 Task: Open Card Podcast Performance Review in Board Content Marketing Case Study Creation and Promotion Strategy to Workspace Email Marketing Agencies and add a team member Softage.3@softage.net, a label Orange, a checklist Hospitality Management, an attachment from your onedrive, a color Orange and finally, add a card description 'Develop and launch new email marketing campaign for lead scoring and qualification' and a comment 'Let us approach this task with a sense of adaptability and flexibility, willing to adjust our approach based on changing circumstances.'. Add a start date 'Jan 03, 1900' with a due date 'Jan 10, 1900'
Action: Mouse moved to (91, 319)
Screenshot: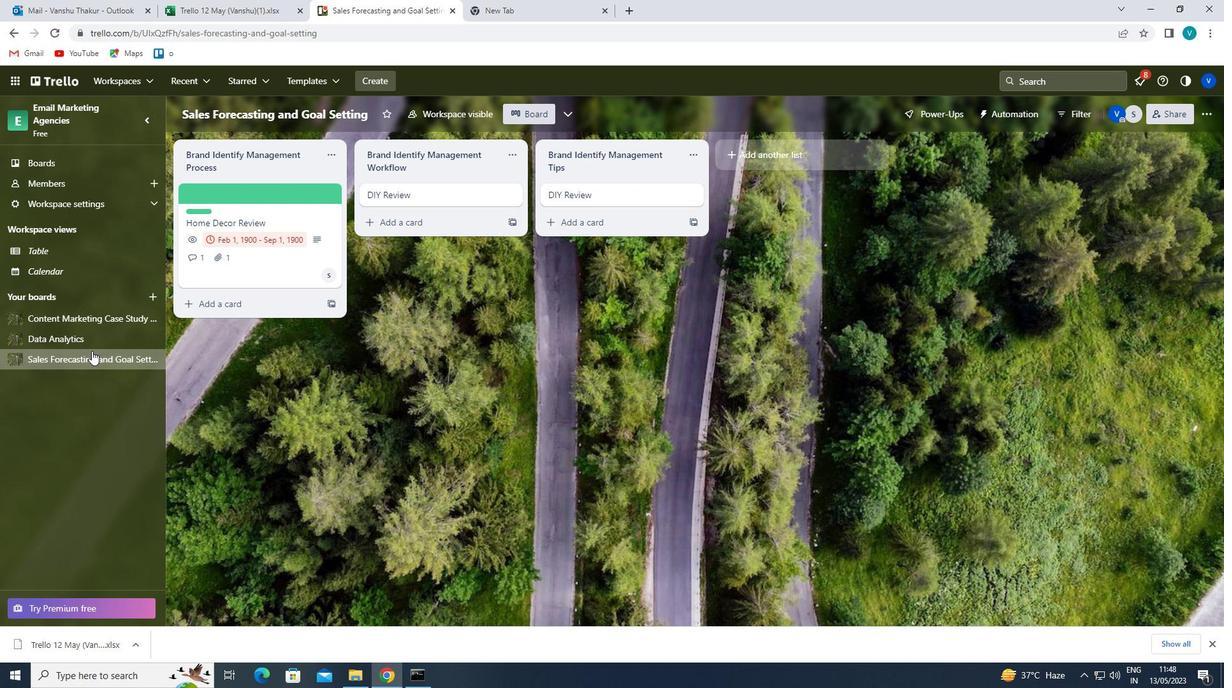 
Action: Mouse pressed left at (91, 319)
Screenshot: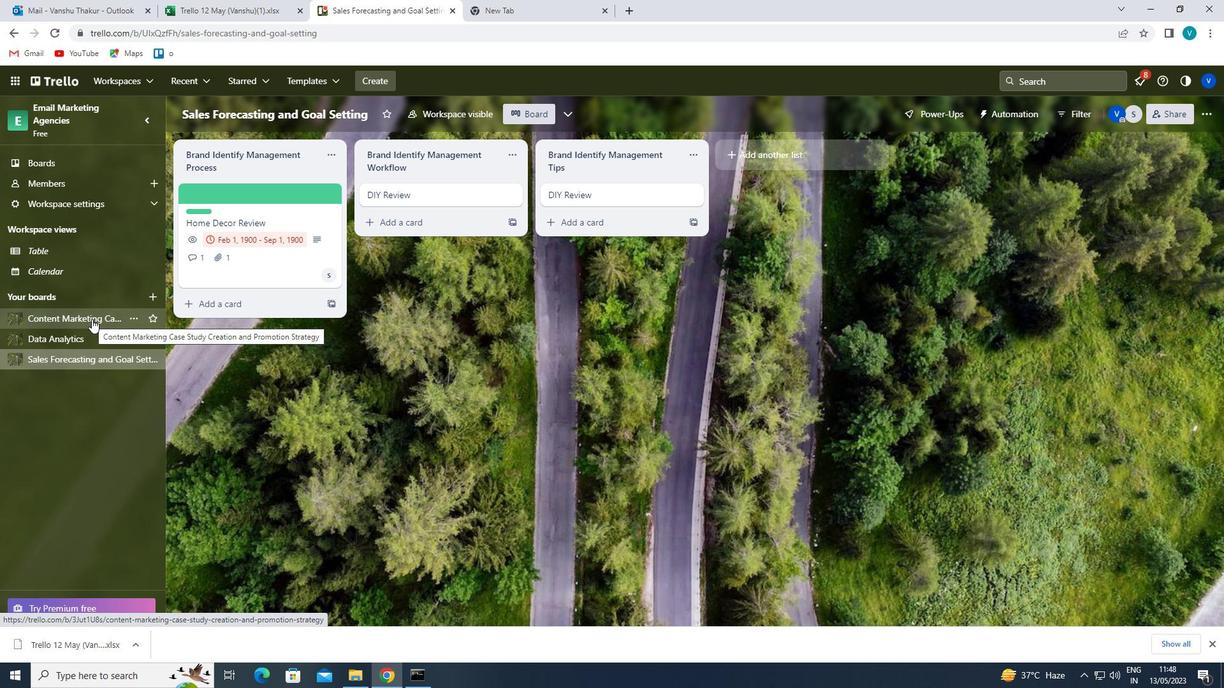 
Action: Mouse moved to (247, 199)
Screenshot: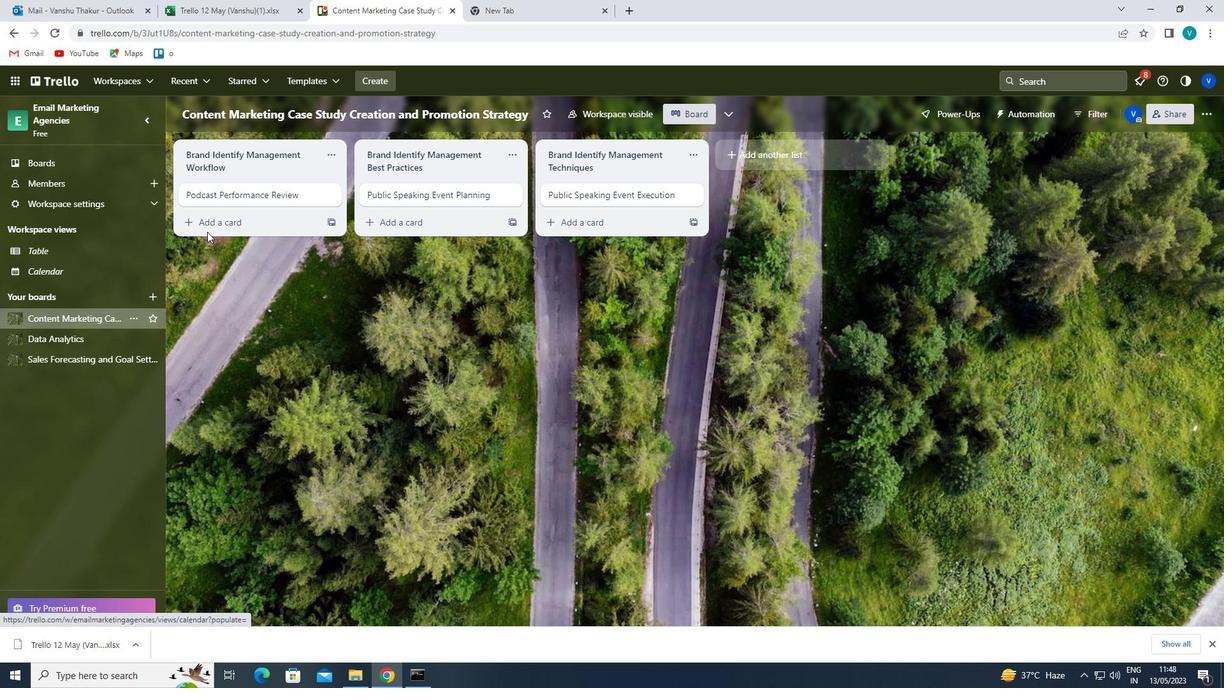 
Action: Mouse pressed left at (247, 199)
Screenshot: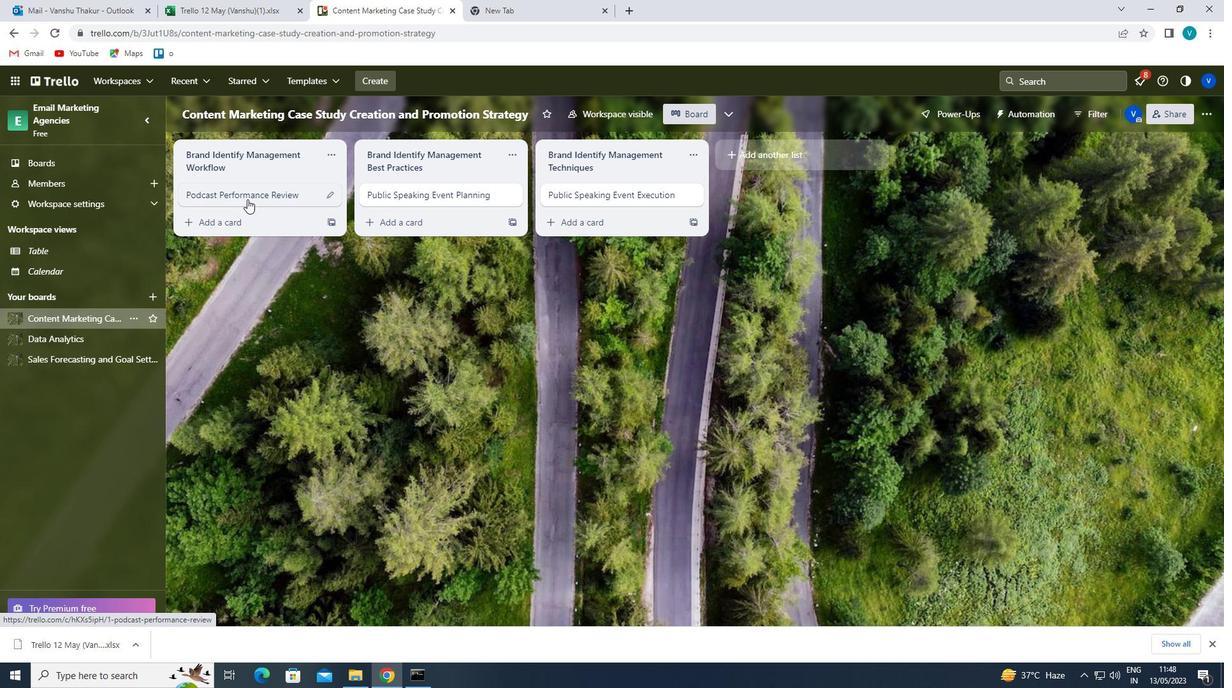 
Action: Mouse moved to (795, 185)
Screenshot: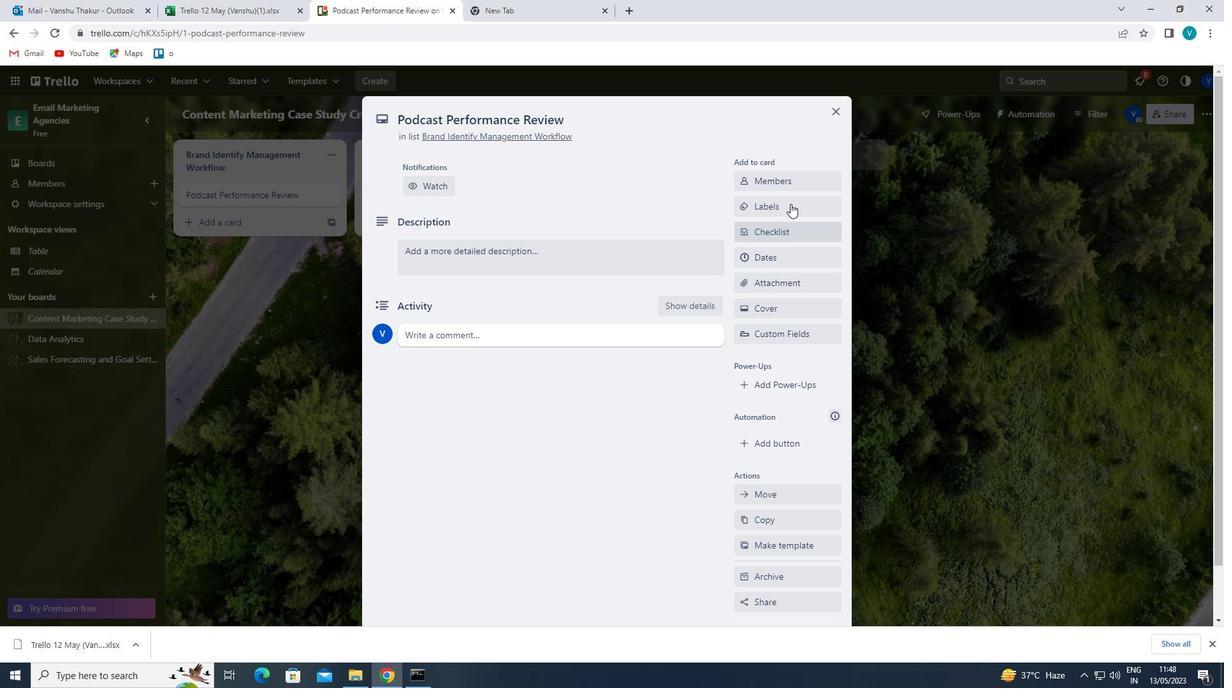 
Action: Mouse pressed left at (795, 185)
Screenshot: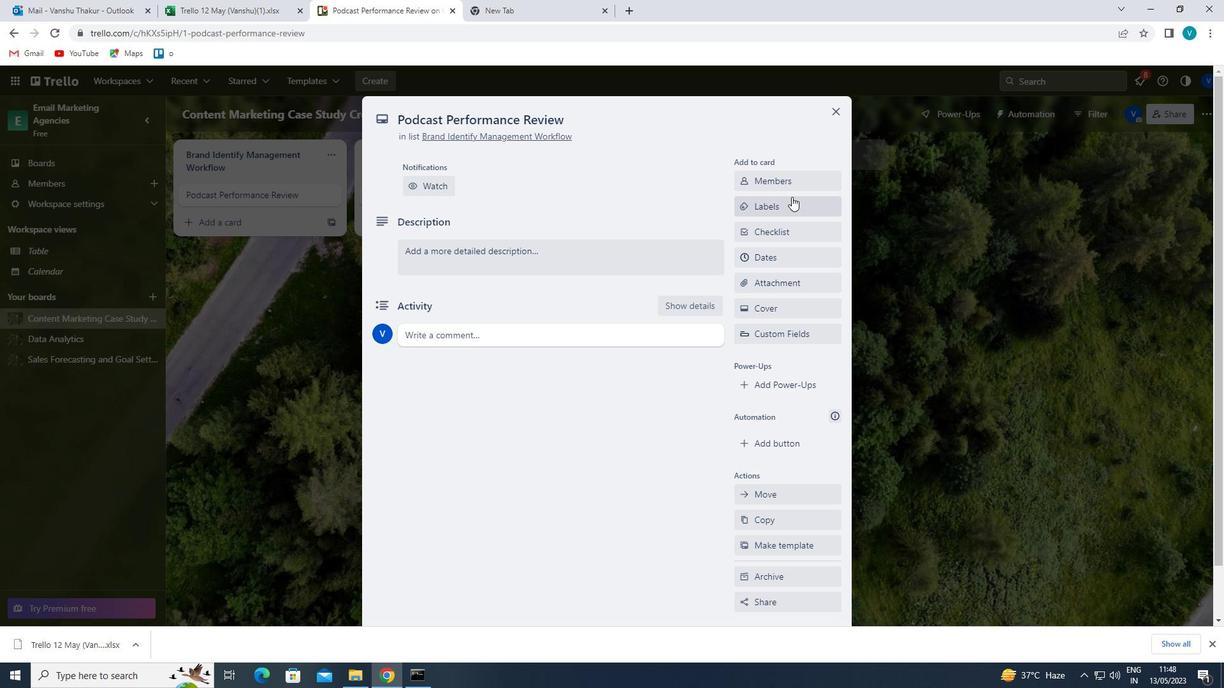
Action: Mouse moved to (781, 248)
Screenshot: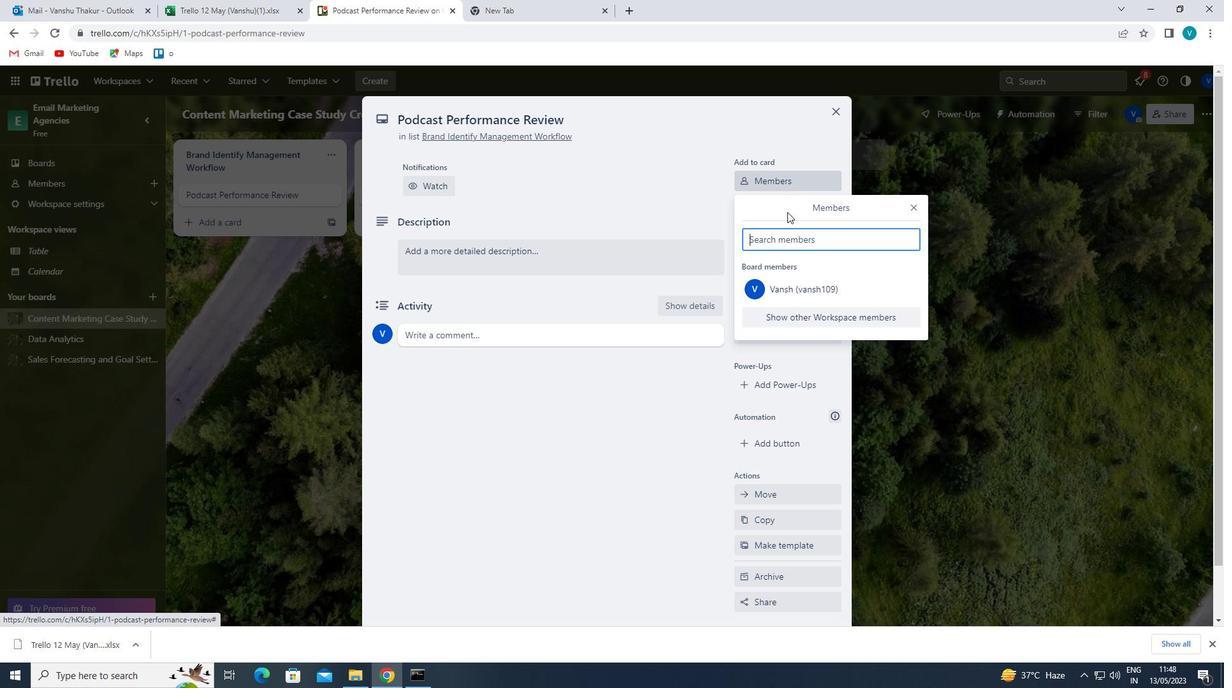 
Action: Mouse pressed left at (781, 248)
Screenshot: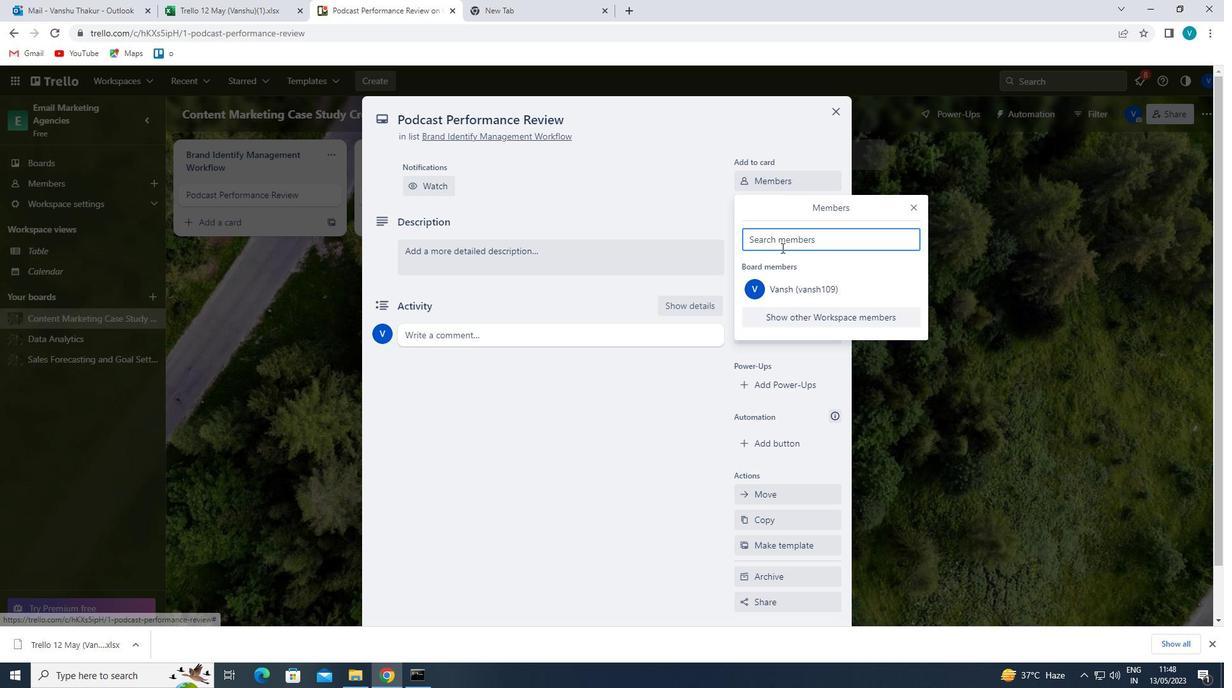 
Action: Key pressed <Key.shift>SOFTAGE
Screenshot: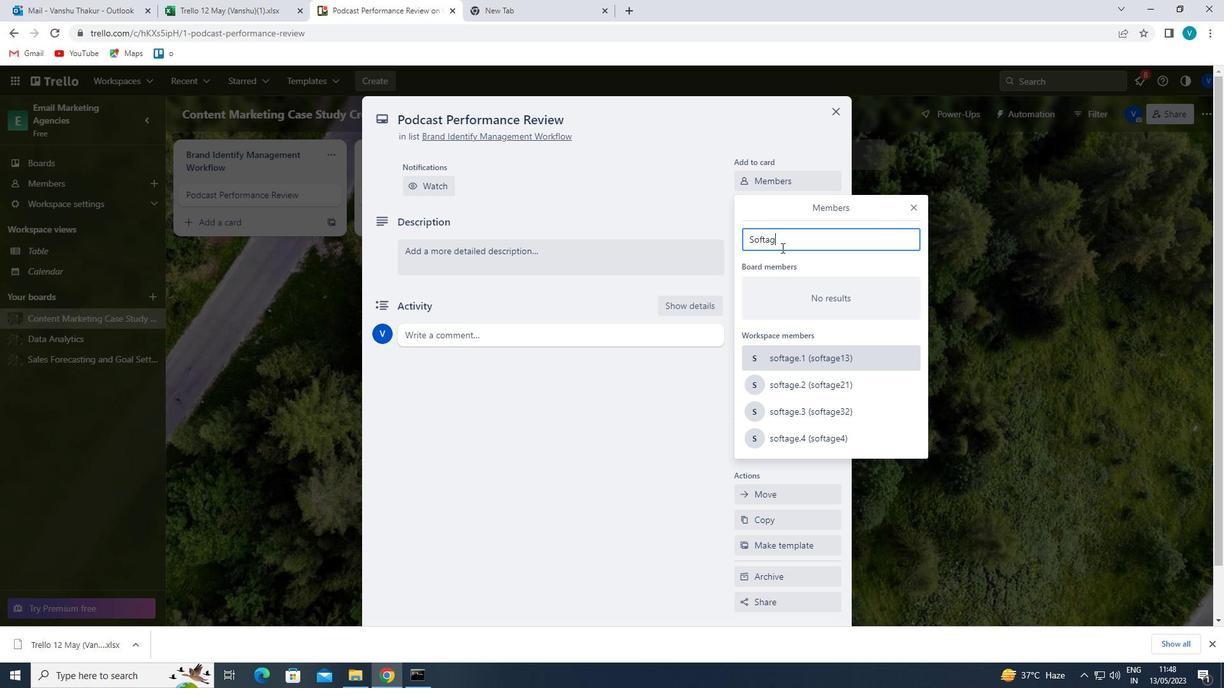 
Action: Mouse moved to (814, 417)
Screenshot: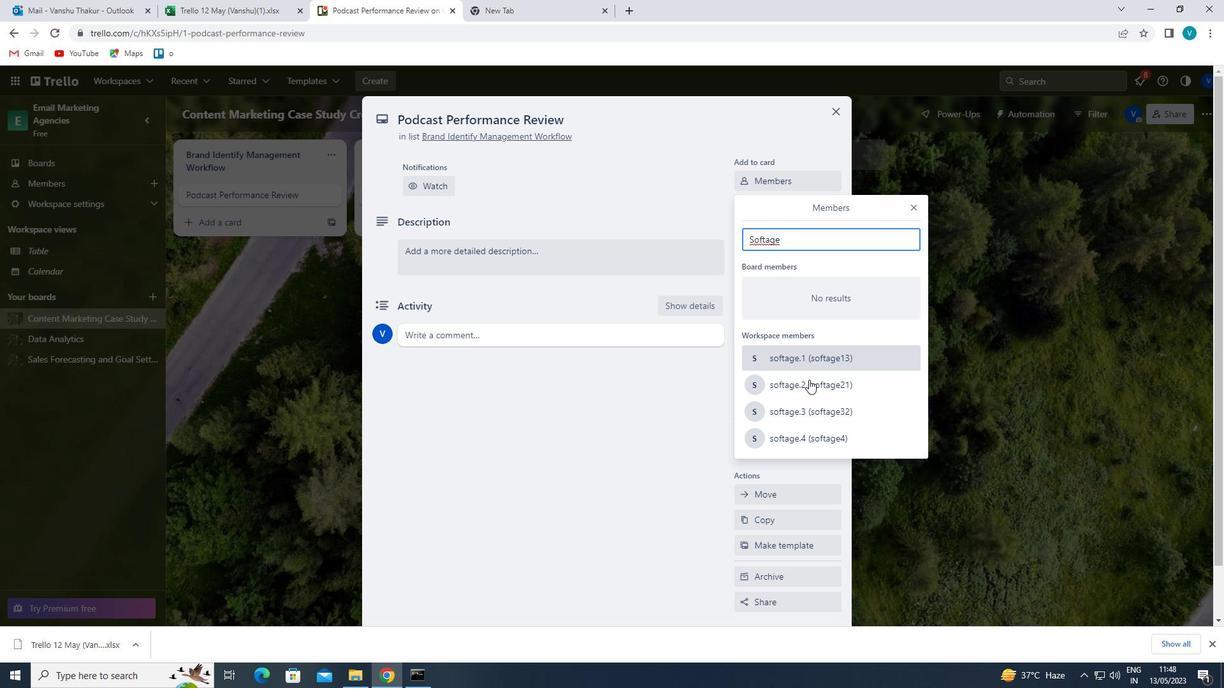 
Action: Mouse pressed left at (814, 417)
Screenshot: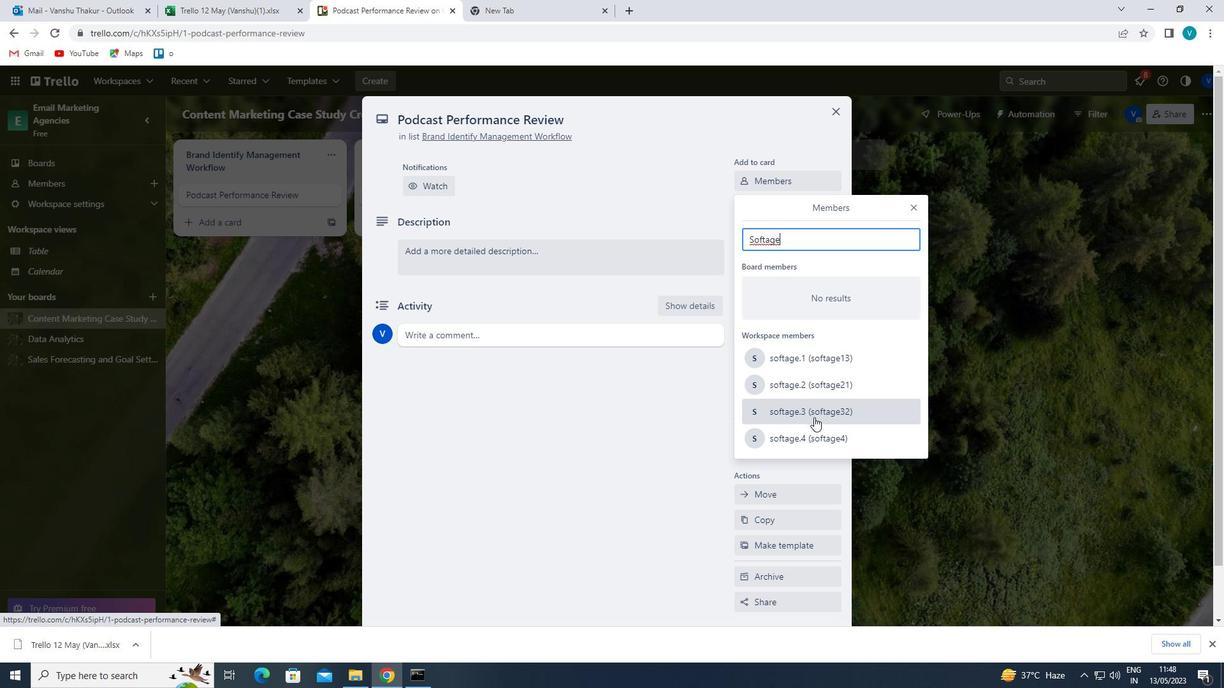 
Action: Mouse moved to (911, 208)
Screenshot: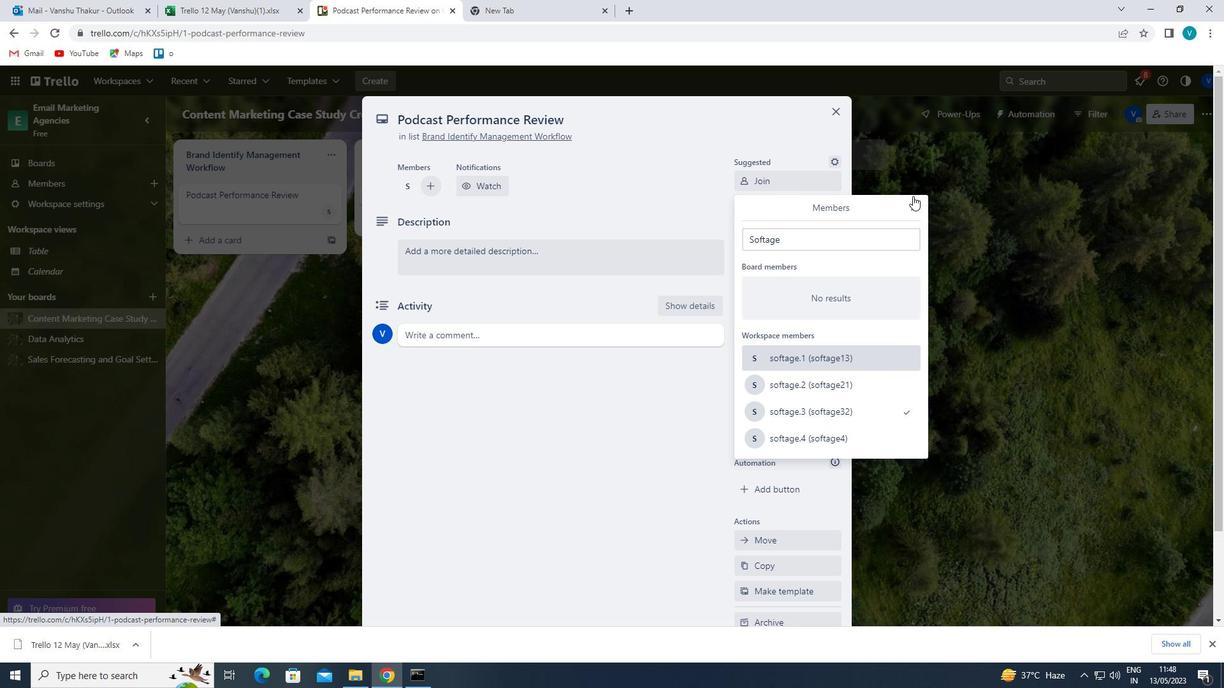 
Action: Mouse pressed left at (911, 208)
Screenshot: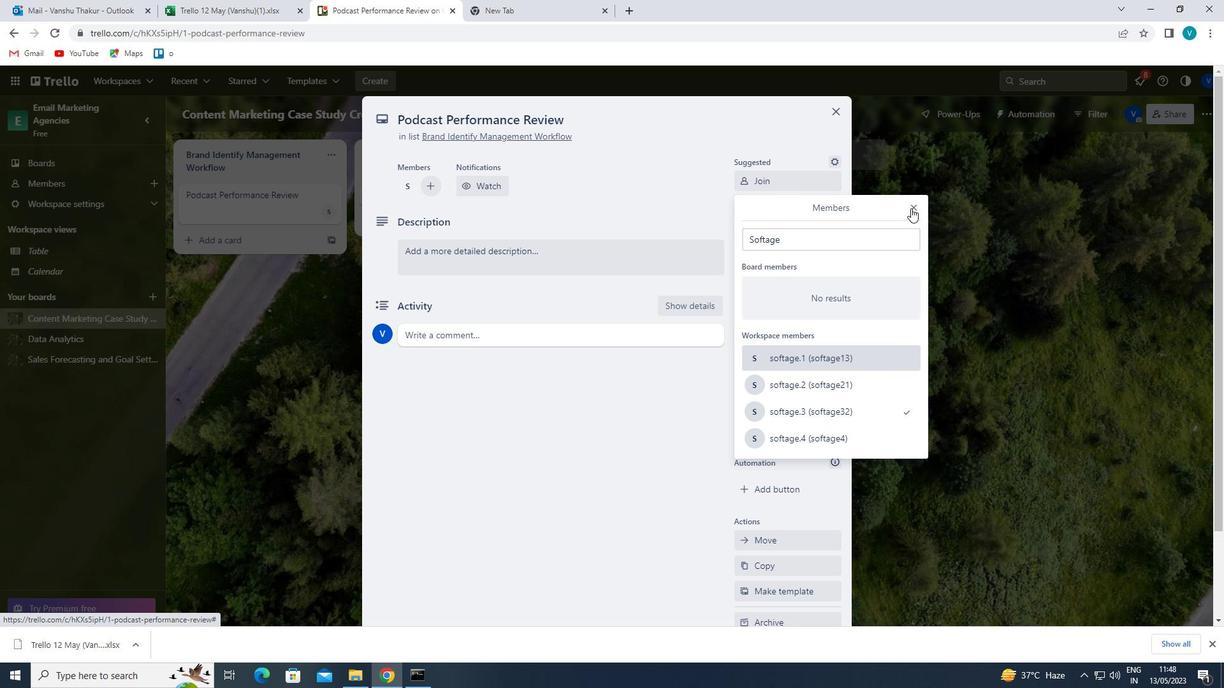 
Action: Mouse moved to (788, 248)
Screenshot: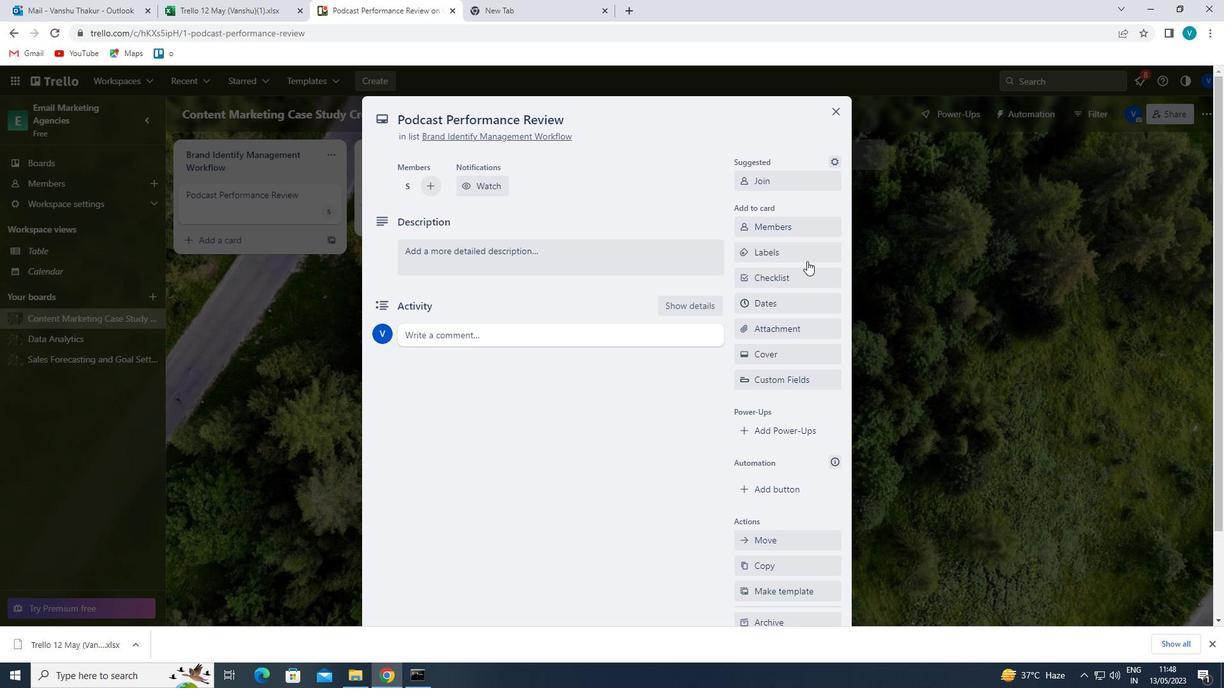 
Action: Mouse pressed left at (788, 248)
Screenshot: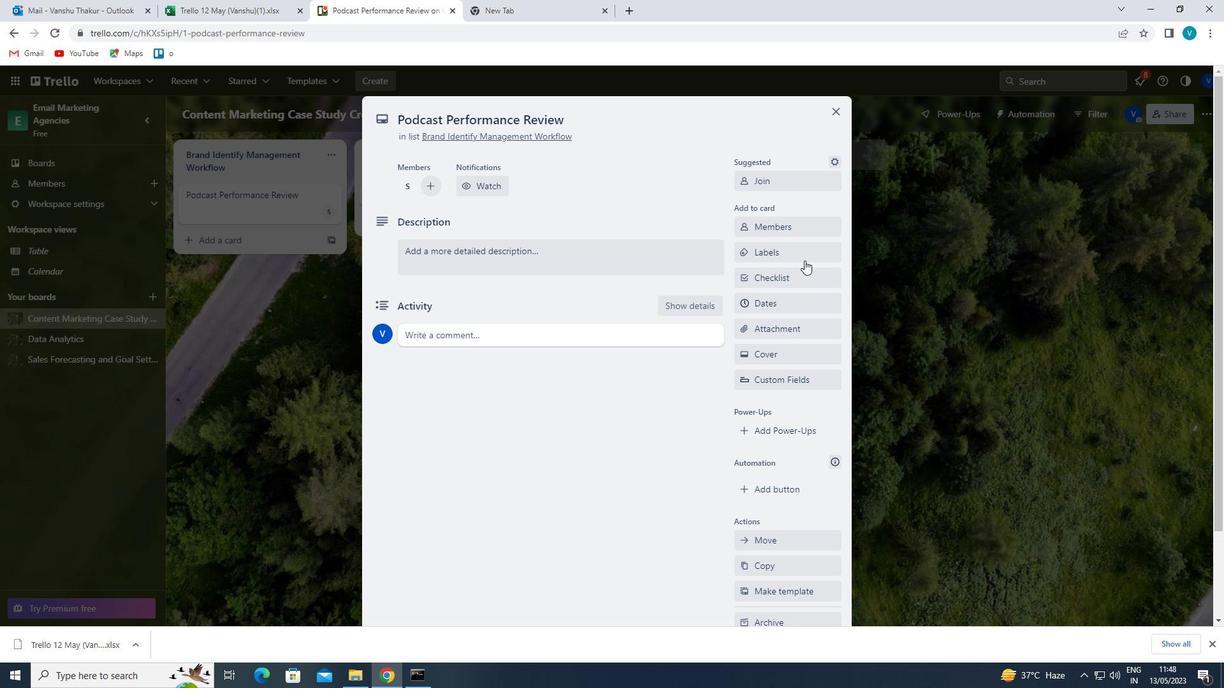 
Action: Mouse moved to (791, 396)
Screenshot: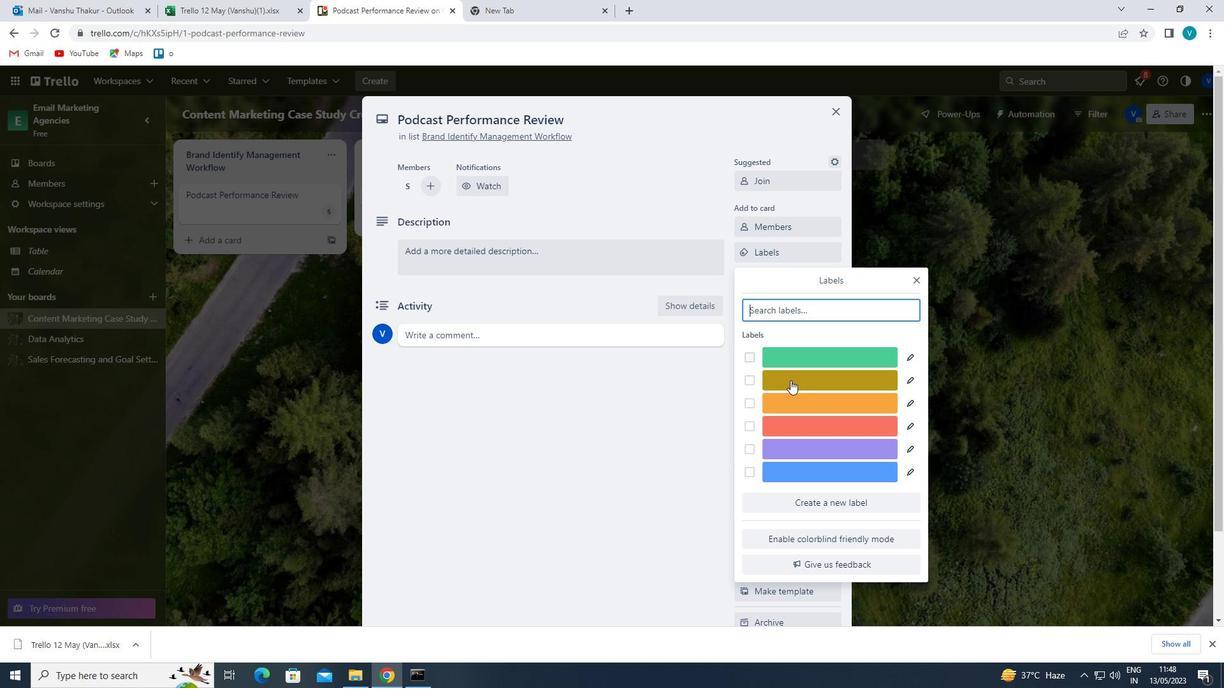 
Action: Mouse pressed left at (791, 396)
Screenshot: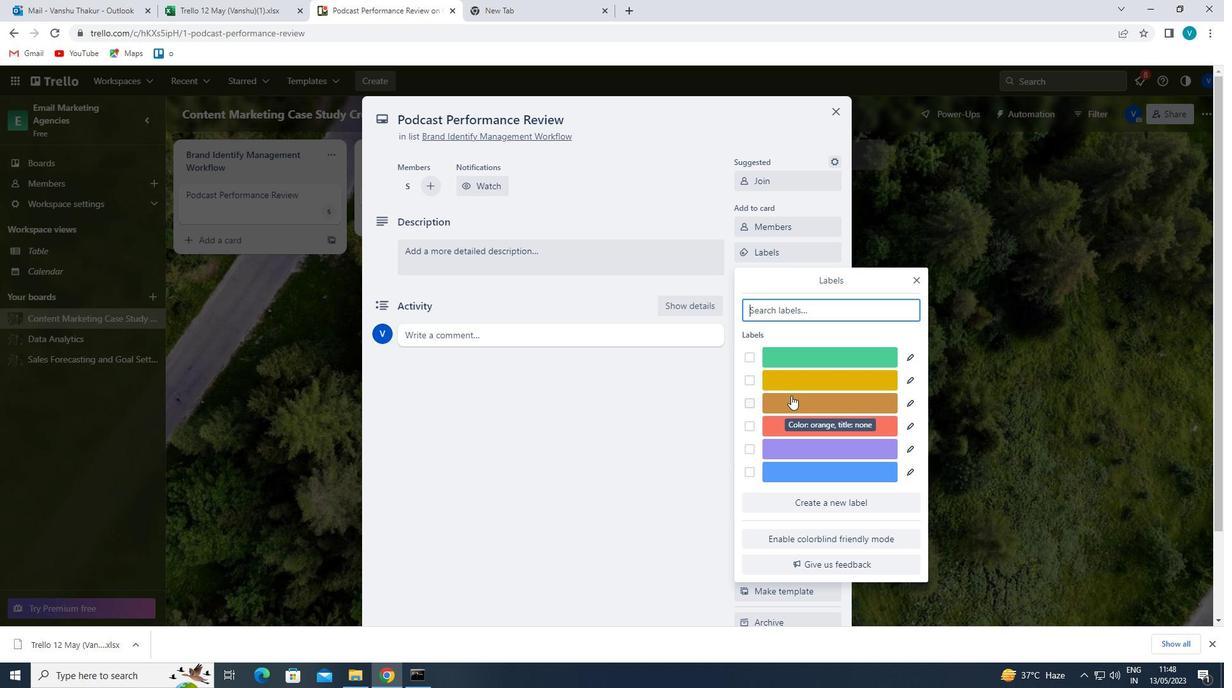 
Action: Mouse moved to (917, 279)
Screenshot: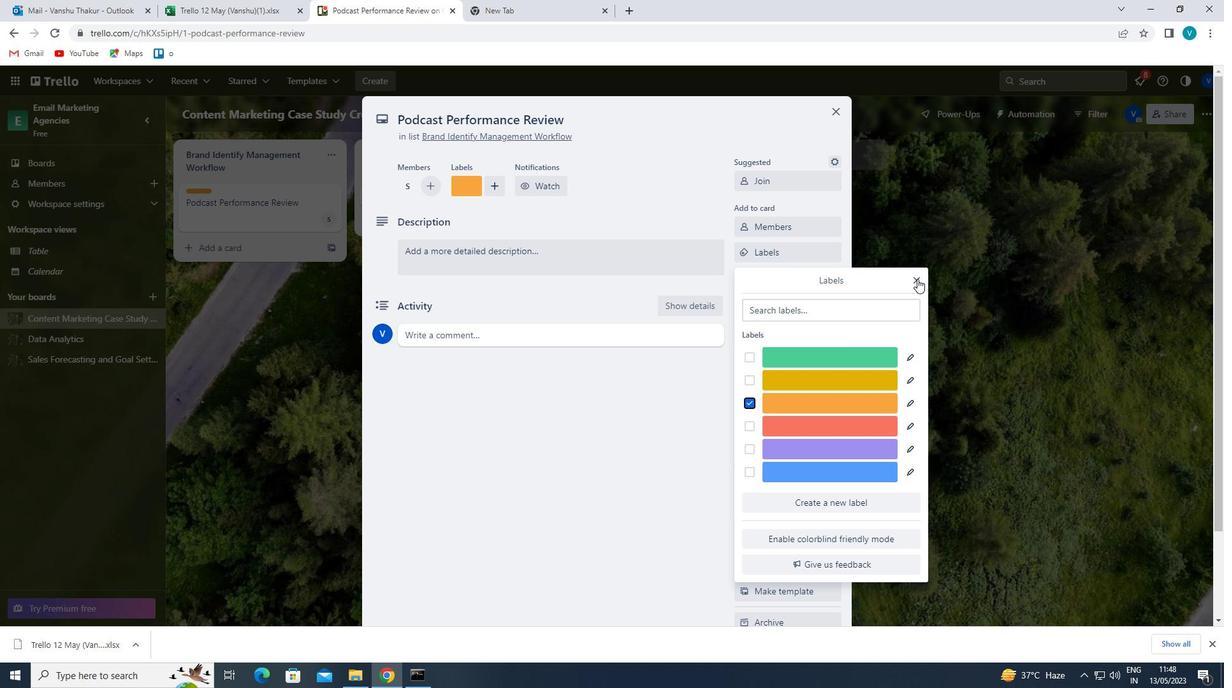 
Action: Mouse pressed left at (917, 279)
Screenshot: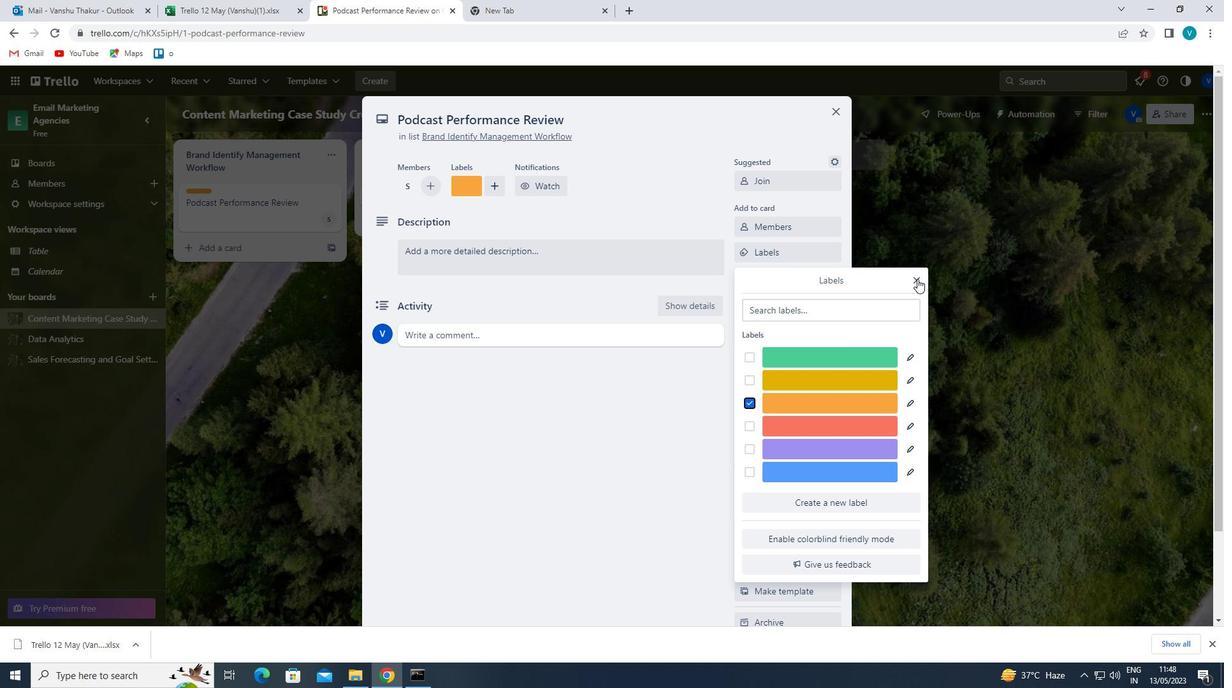 
Action: Mouse moved to (795, 286)
Screenshot: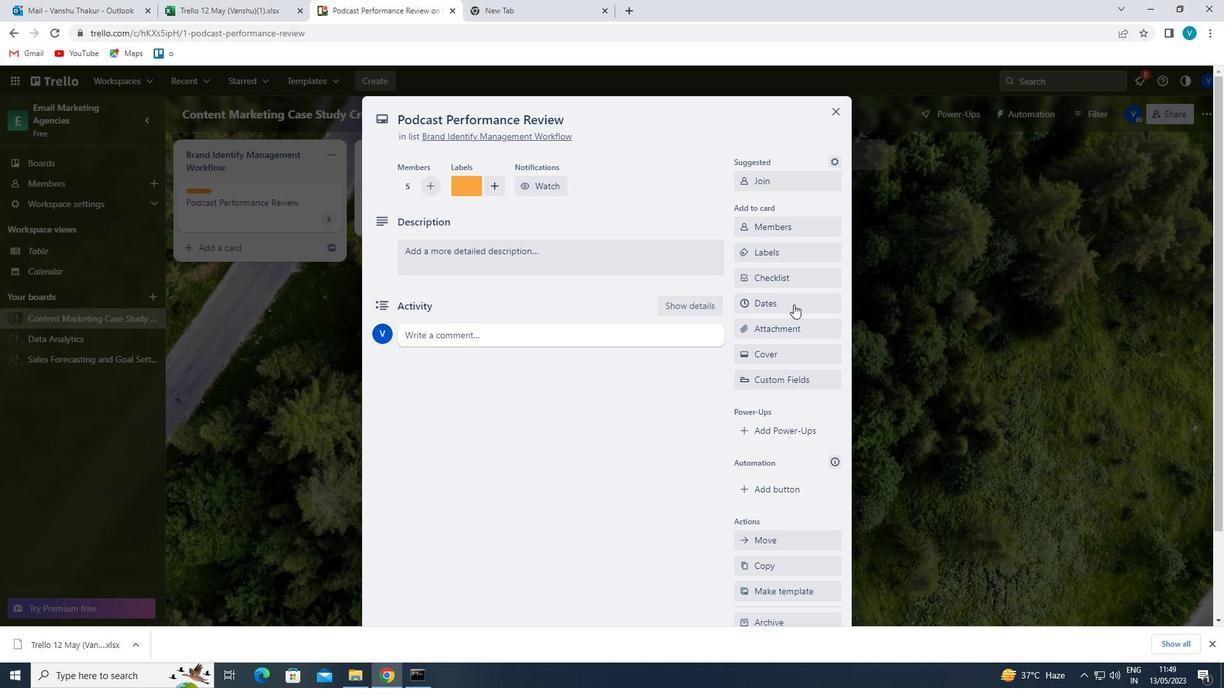 
Action: Mouse pressed left at (795, 286)
Screenshot: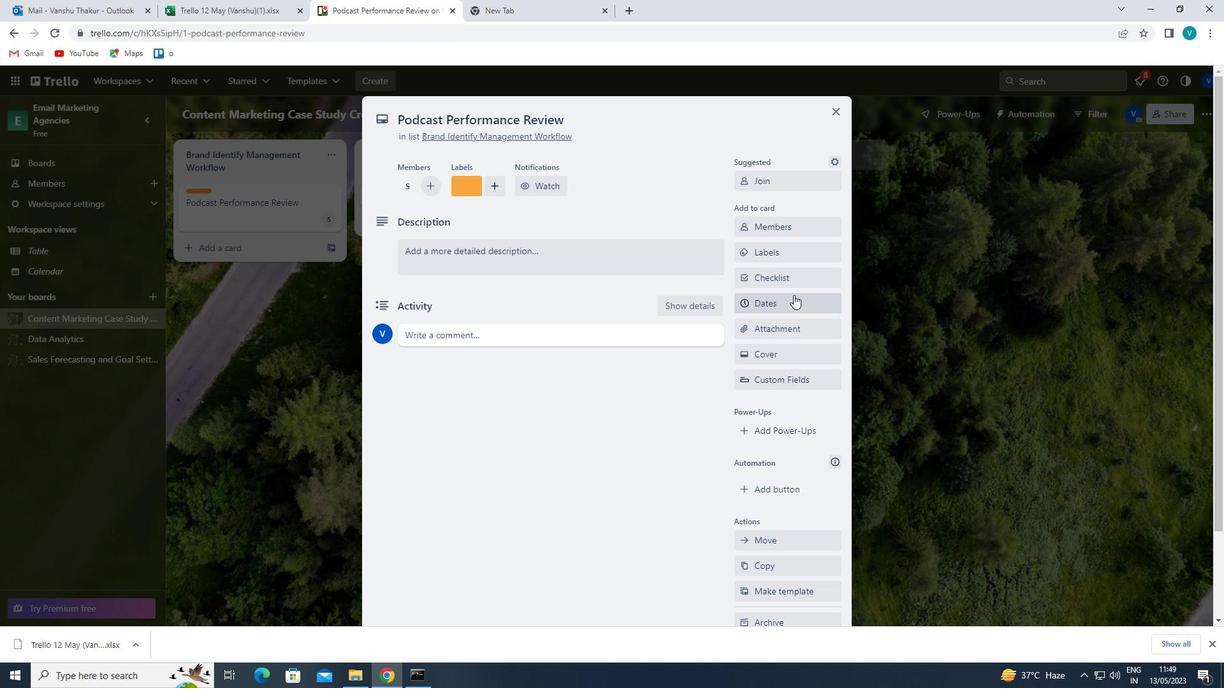 
Action: Mouse moved to (792, 340)
Screenshot: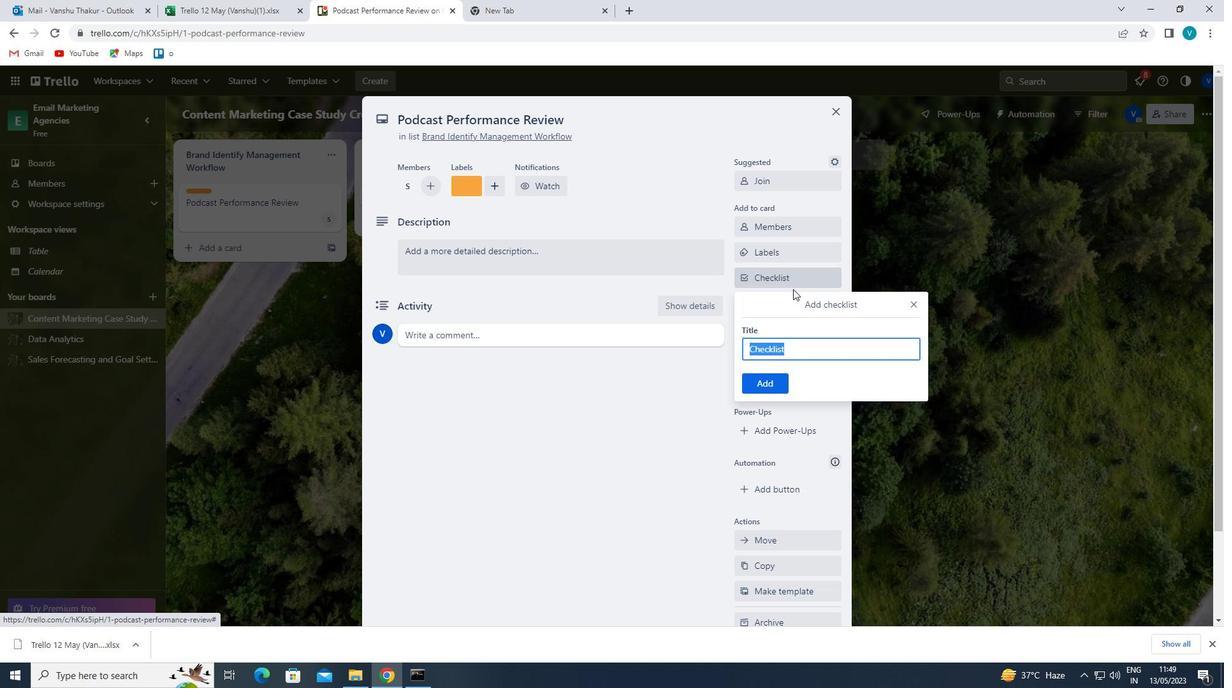 
Action: Key pressed <Key.shift>H
Screenshot: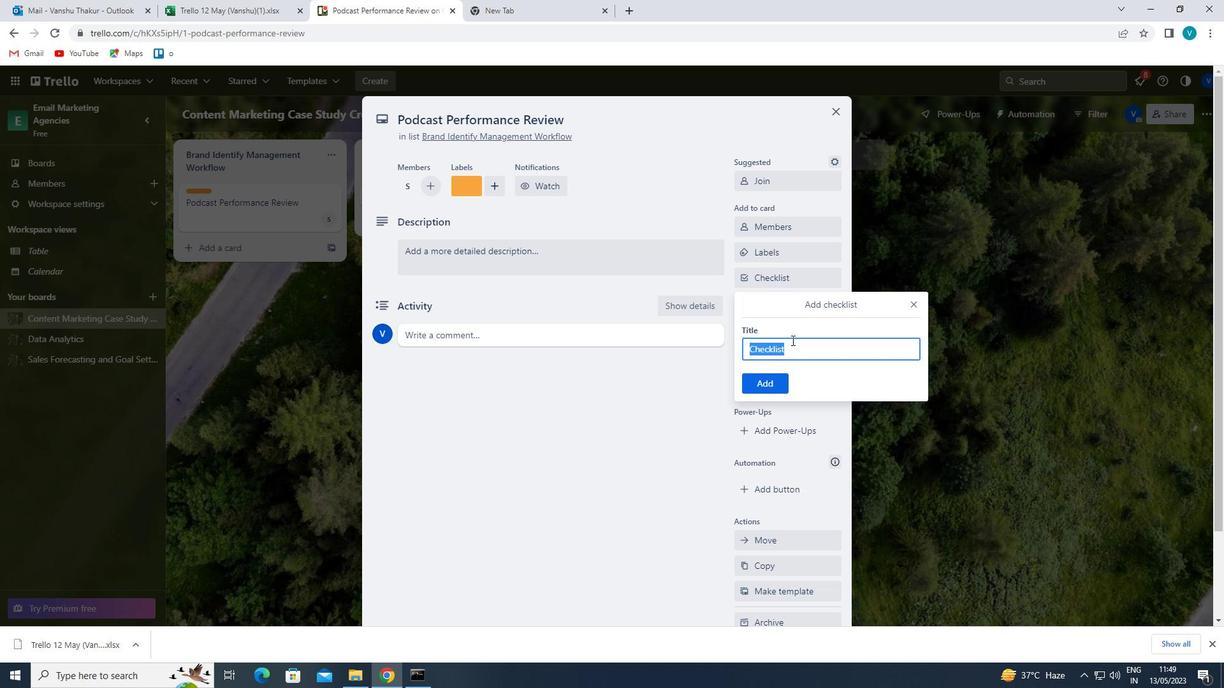 
Action: Mouse moved to (862, 409)
Screenshot: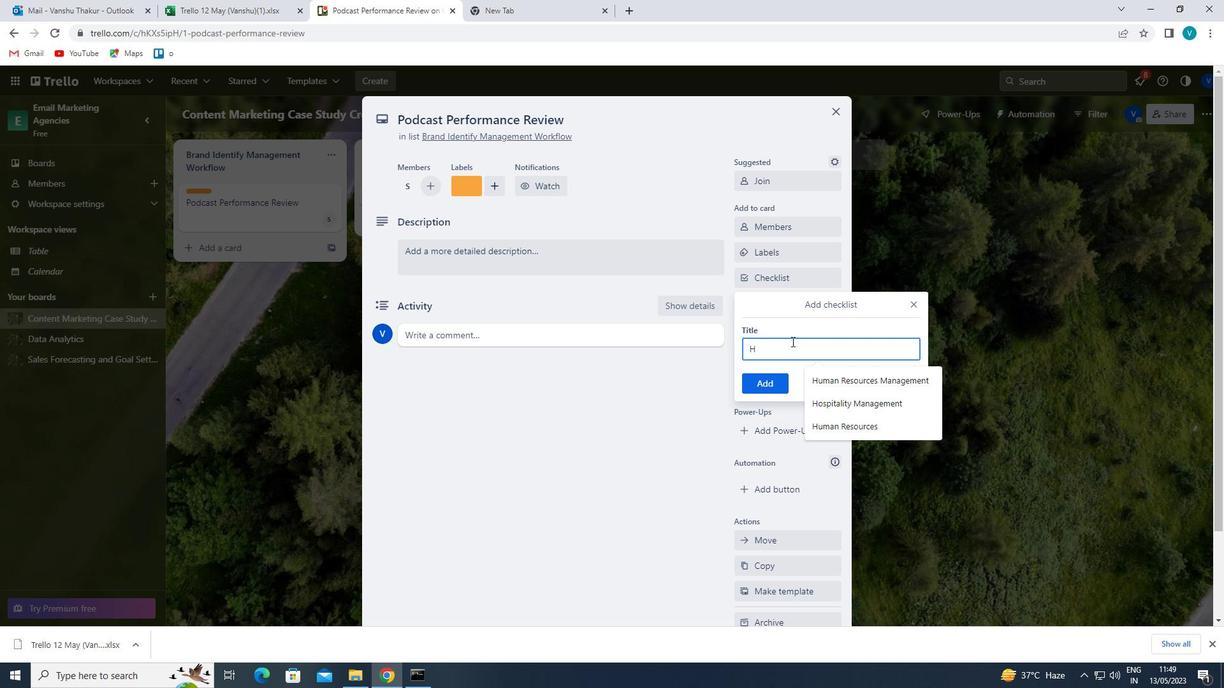 
Action: Mouse pressed left at (862, 409)
Screenshot: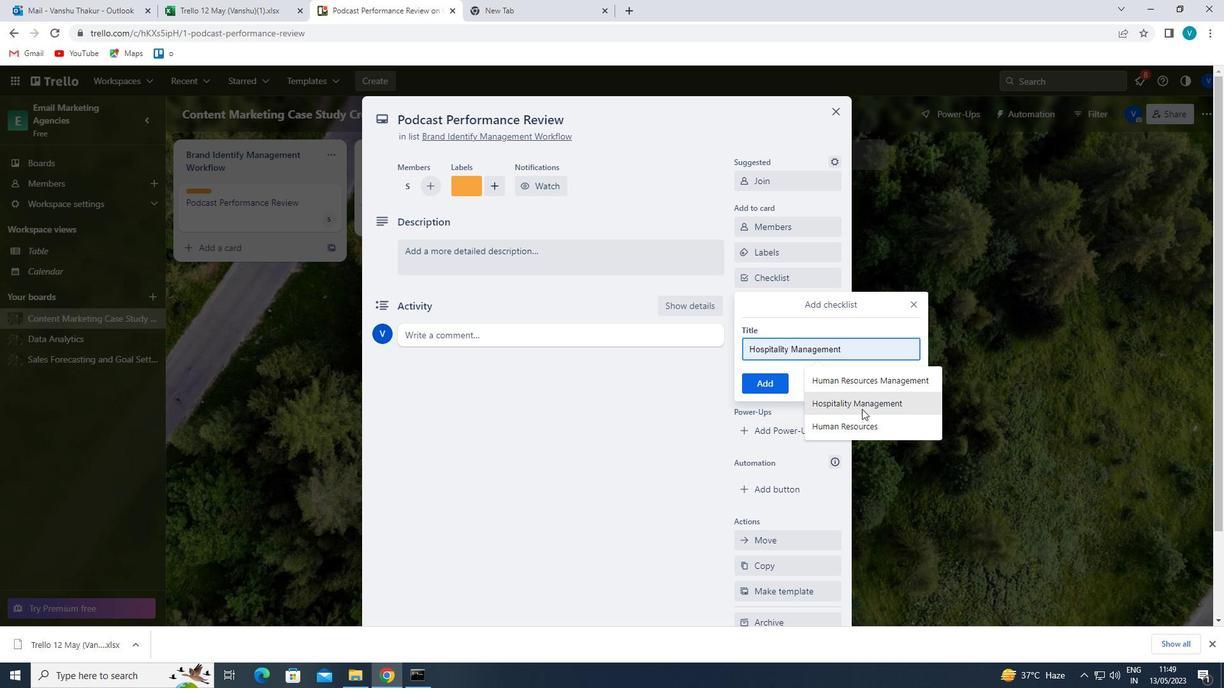 
Action: Mouse moved to (760, 376)
Screenshot: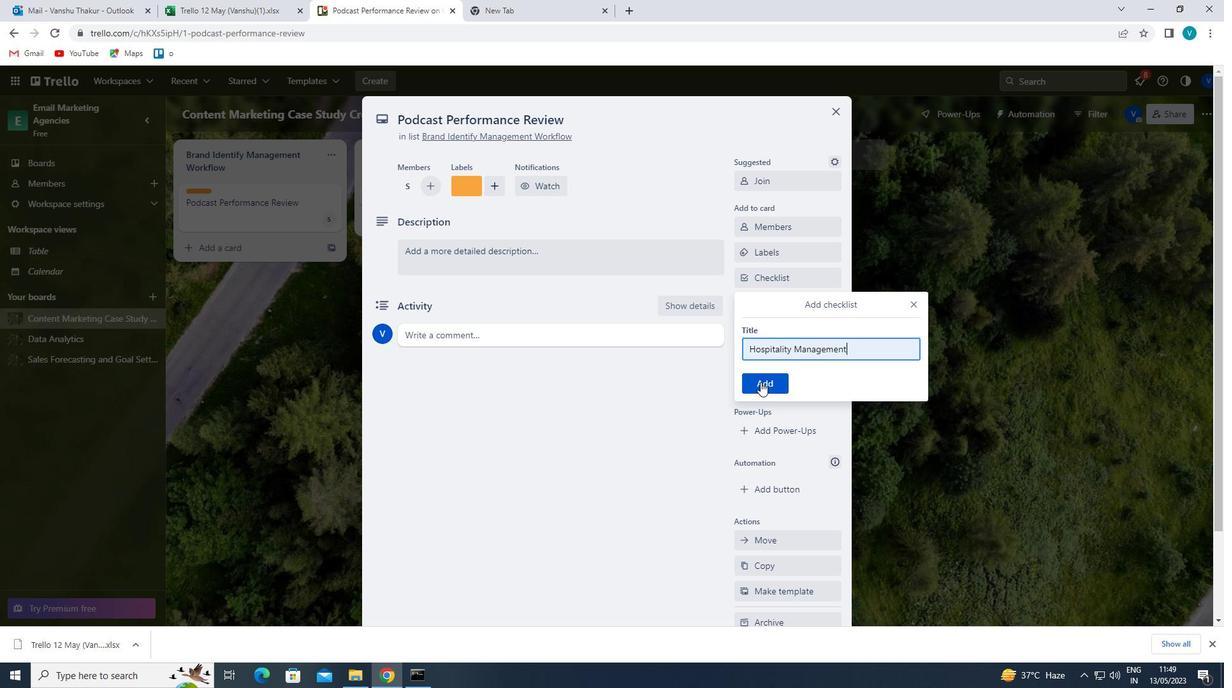 
Action: Mouse pressed left at (760, 376)
Screenshot: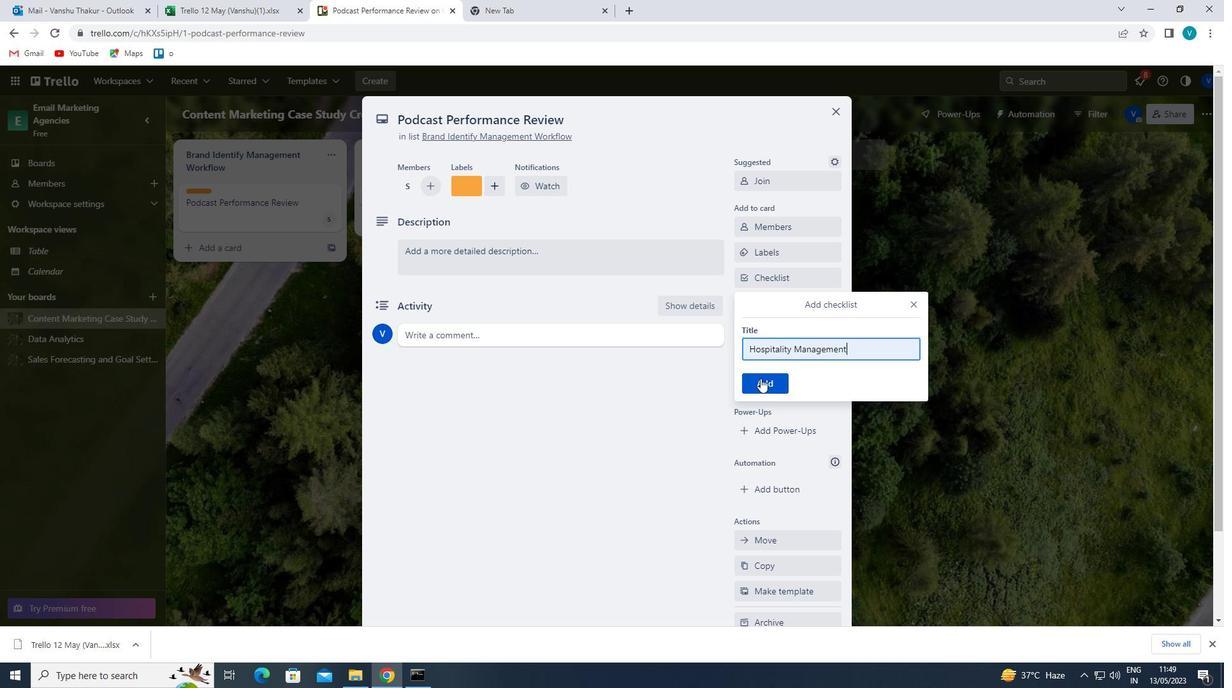 
Action: Mouse moved to (779, 331)
Screenshot: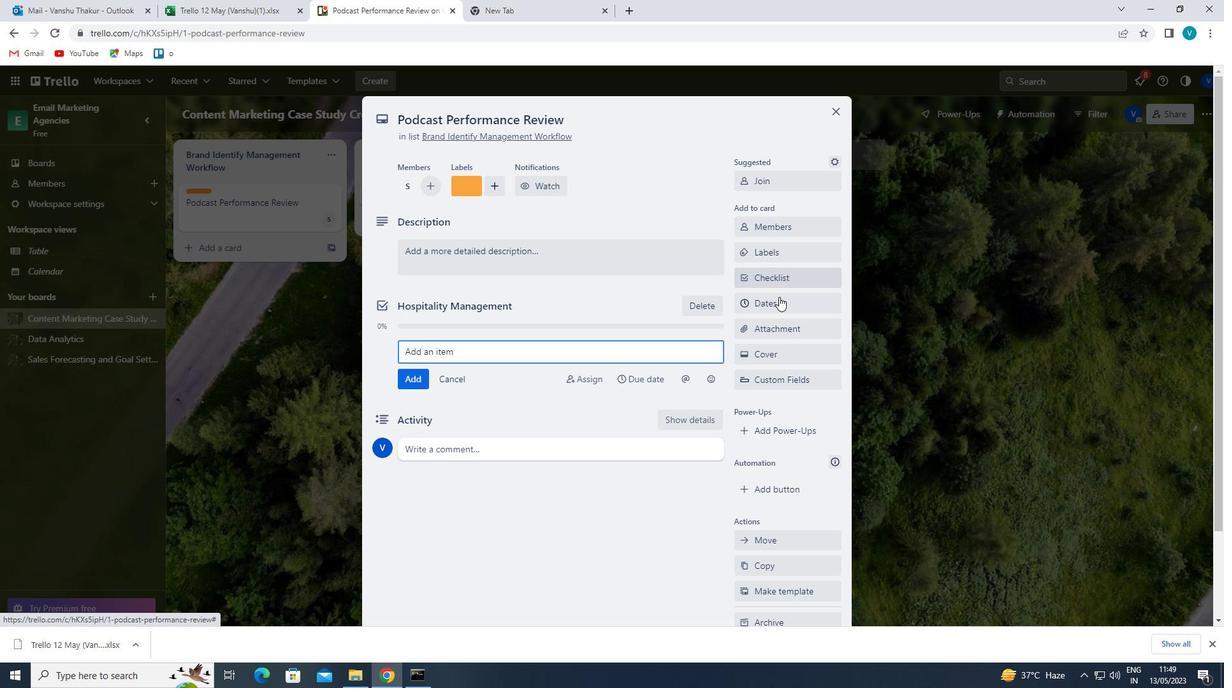 
Action: Mouse pressed left at (779, 331)
Screenshot: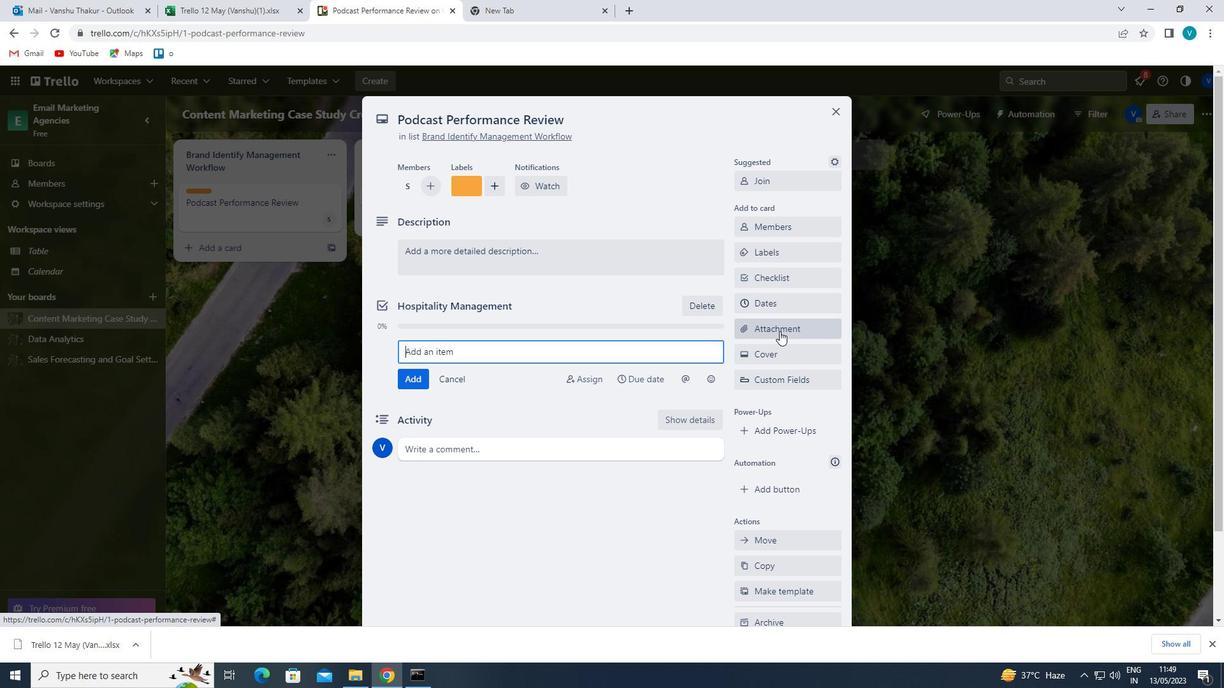 
Action: Mouse moved to (760, 479)
Screenshot: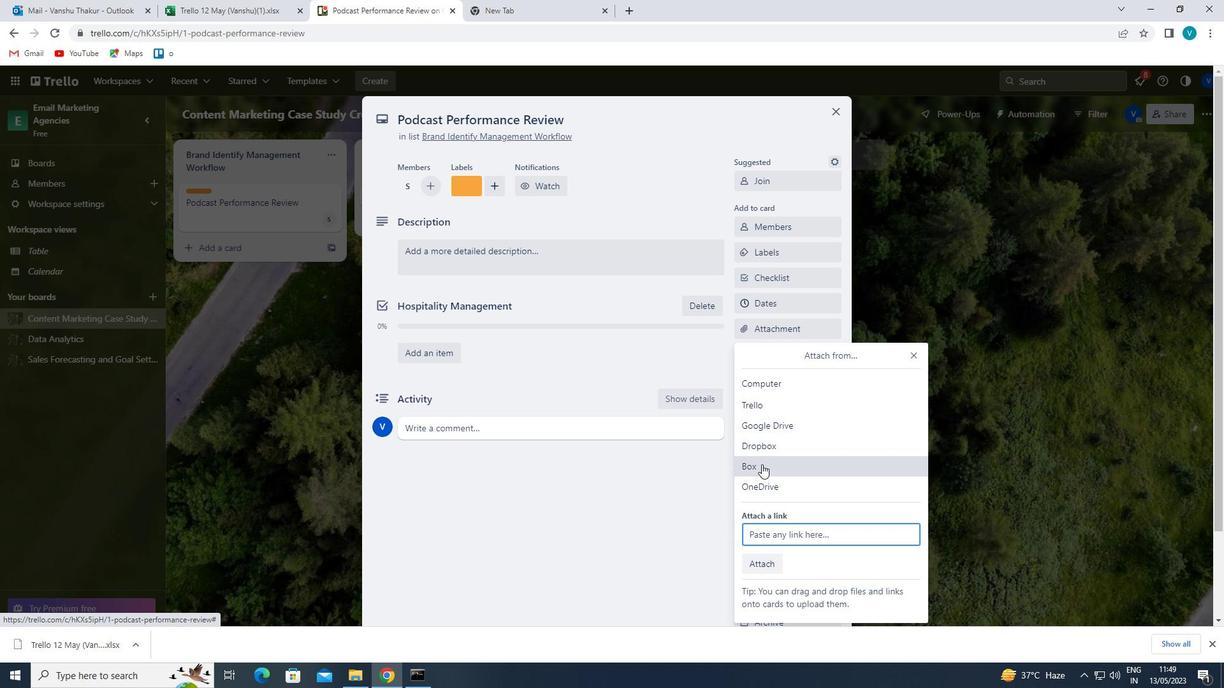 
Action: Mouse pressed left at (760, 479)
Screenshot: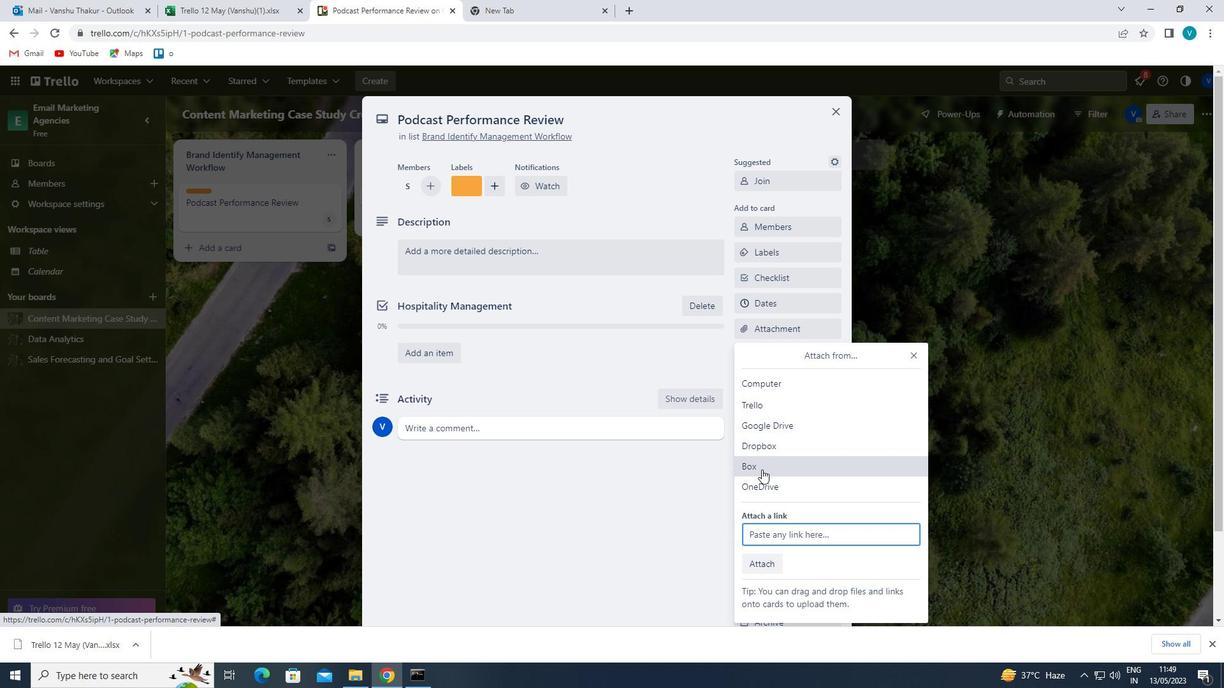 
Action: Mouse moved to (457, 245)
Screenshot: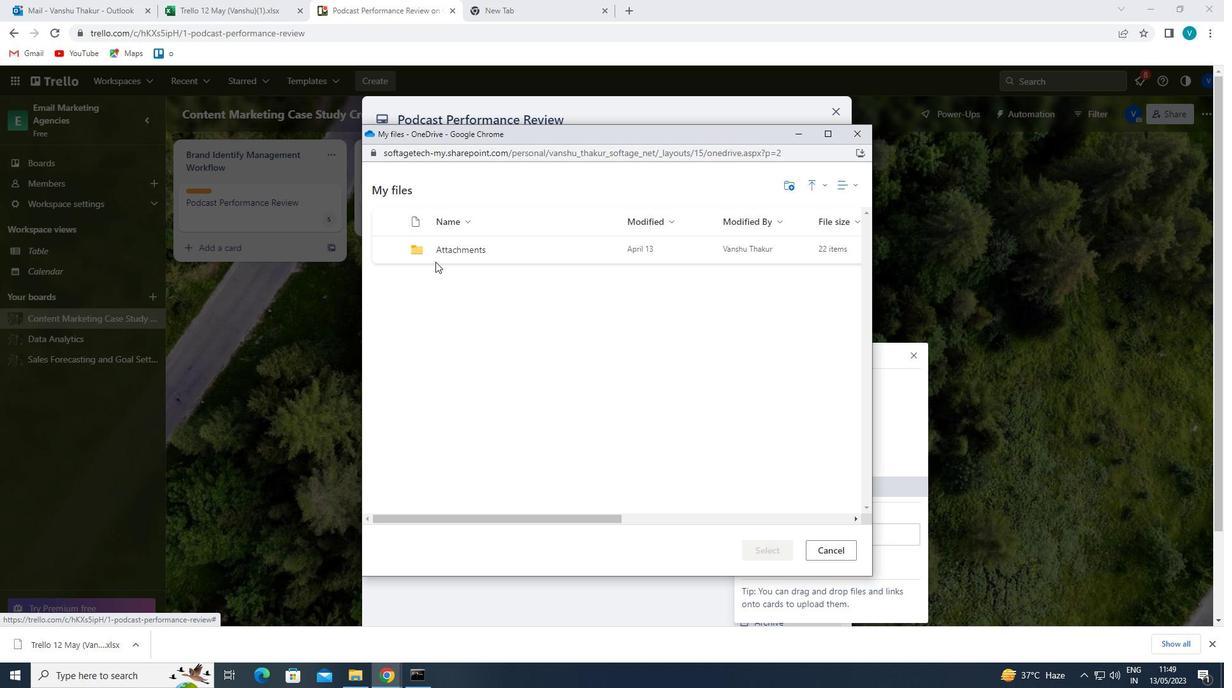
Action: Mouse pressed left at (457, 245)
Screenshot: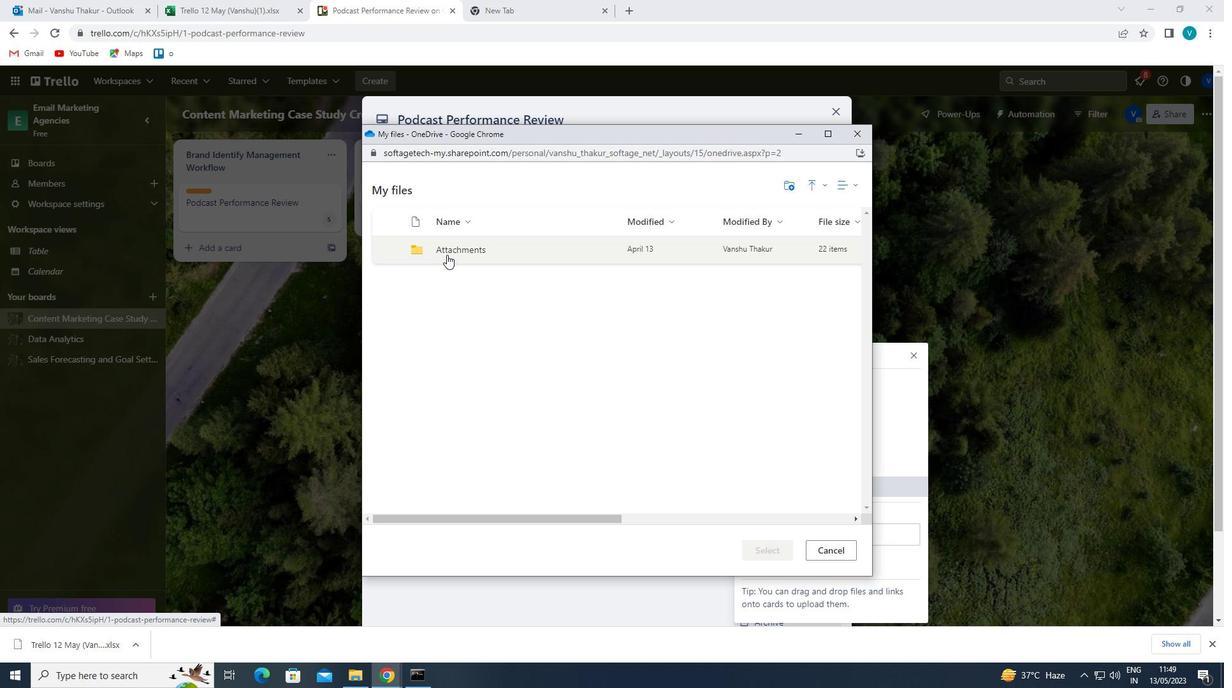 
Action: Mouse moved to (462, 299)
Screenshot: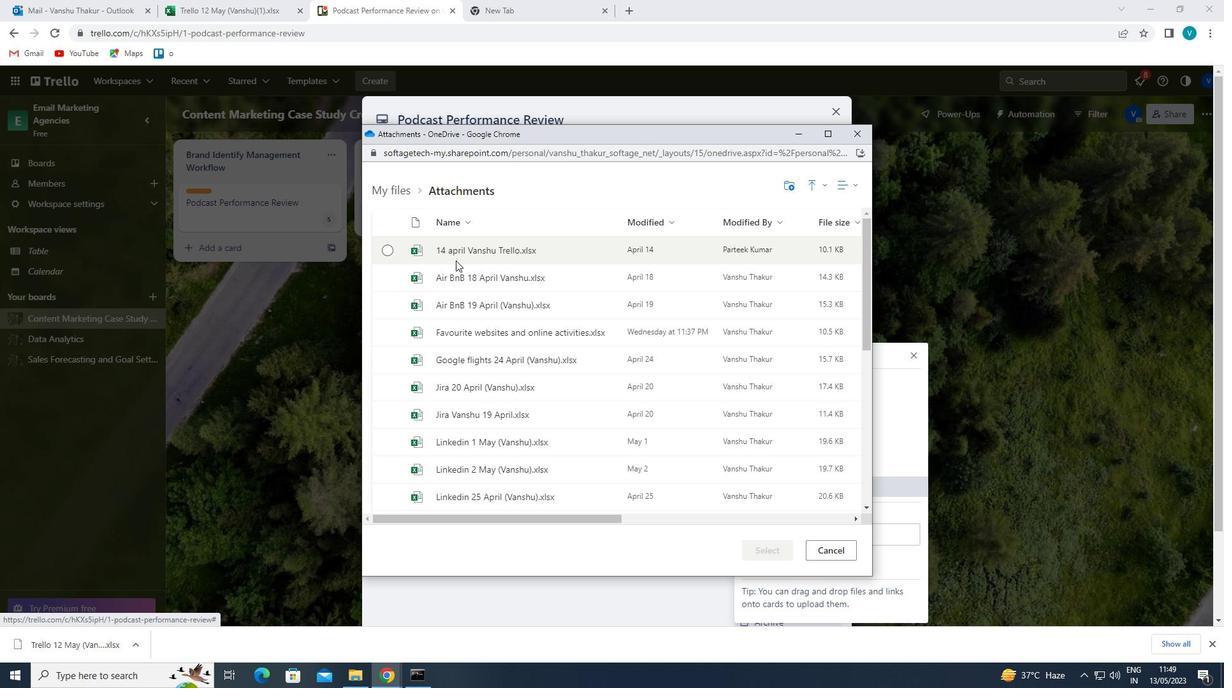 
Action: Mouse pressed left at (462, 299)
Screenshot: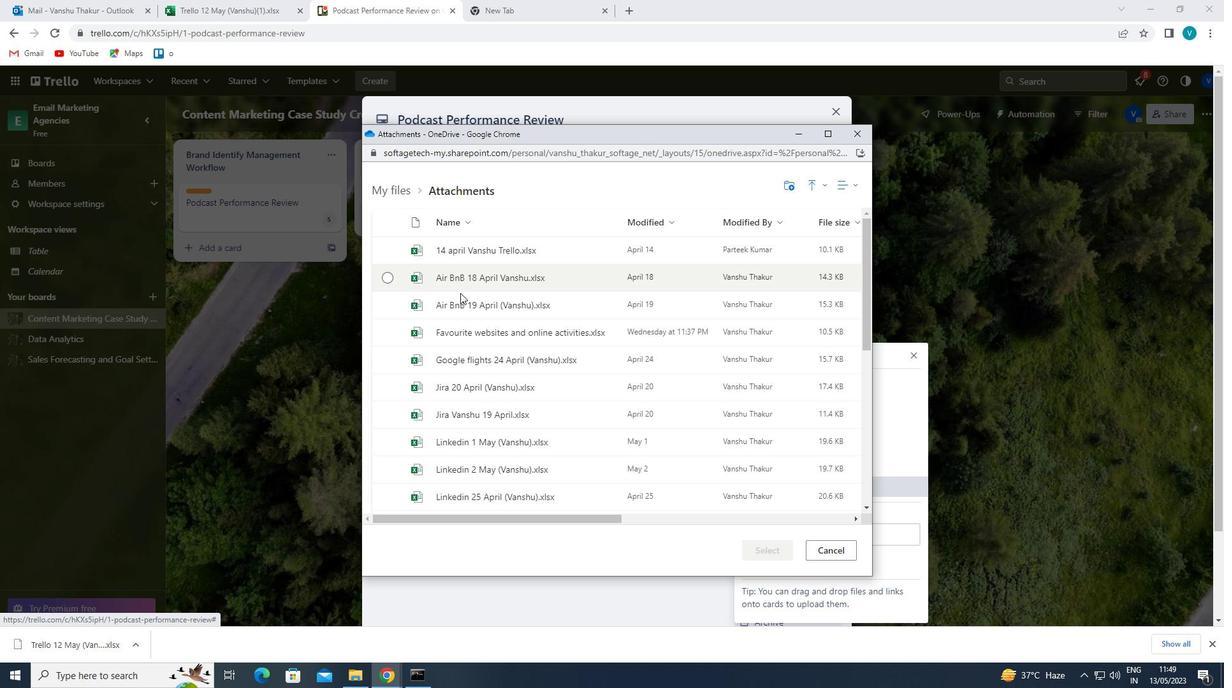 
Action: Mouse moved to (757, 542)
Screenshot: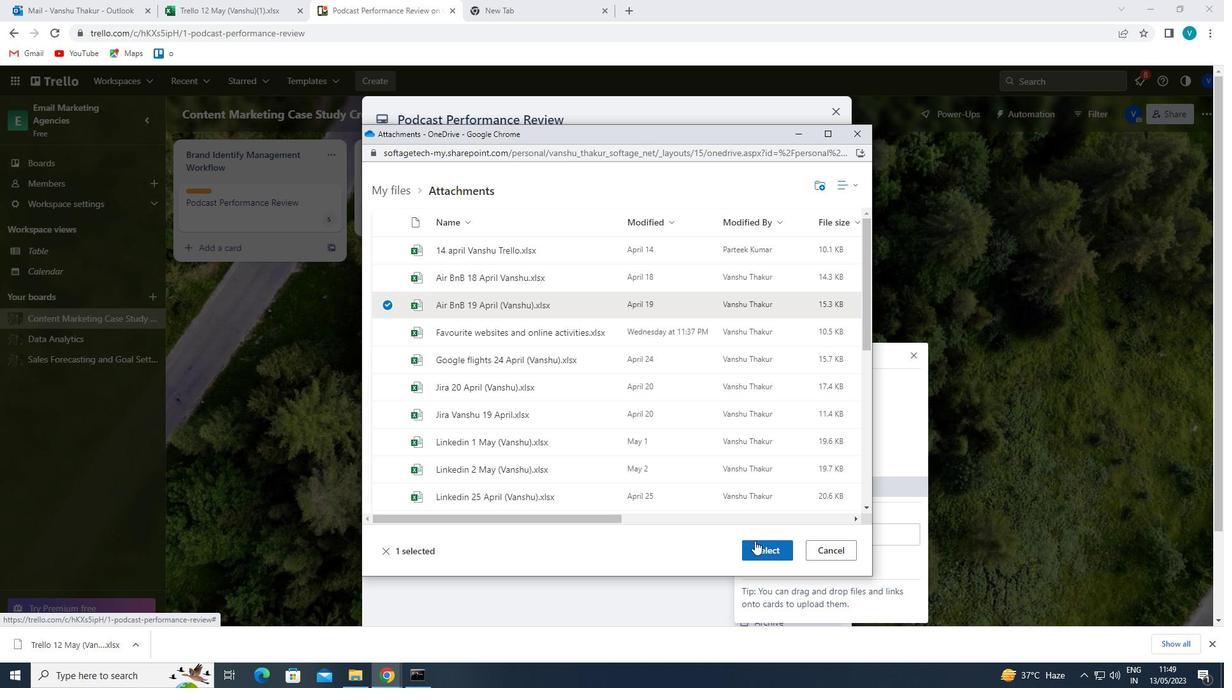 
Action: Mouse pressed left at (757, 542)
Screenshot: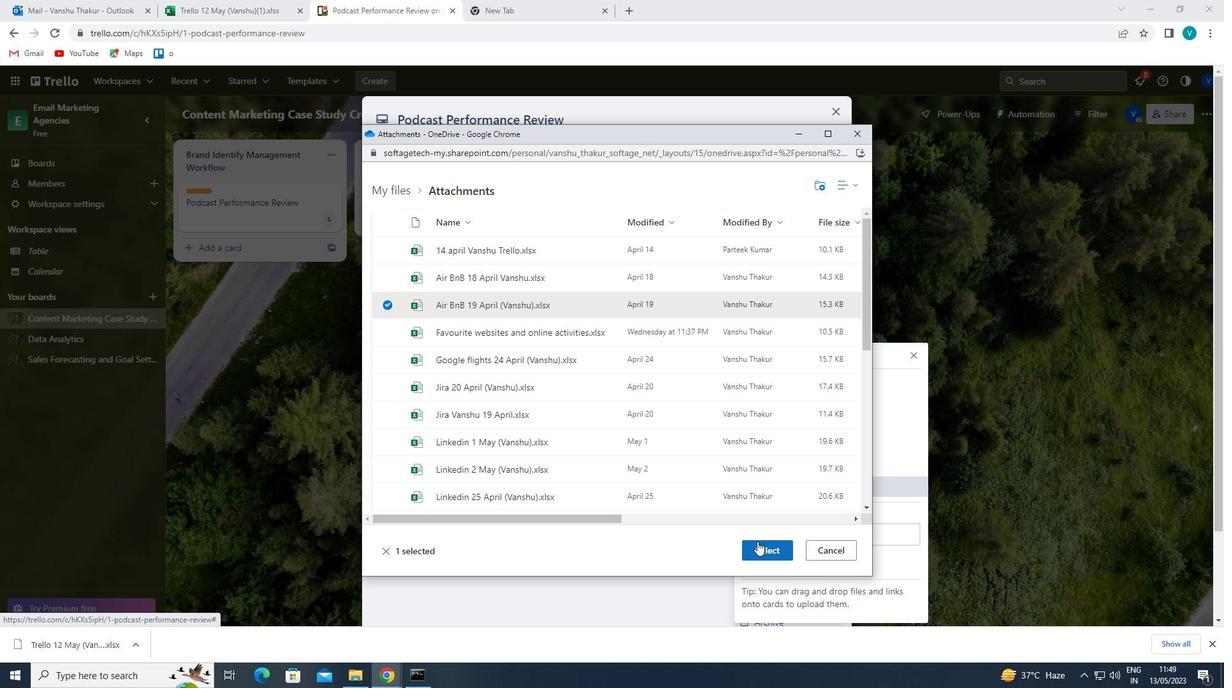 
Action: Mouse moved to (913, 355)
Screenshot: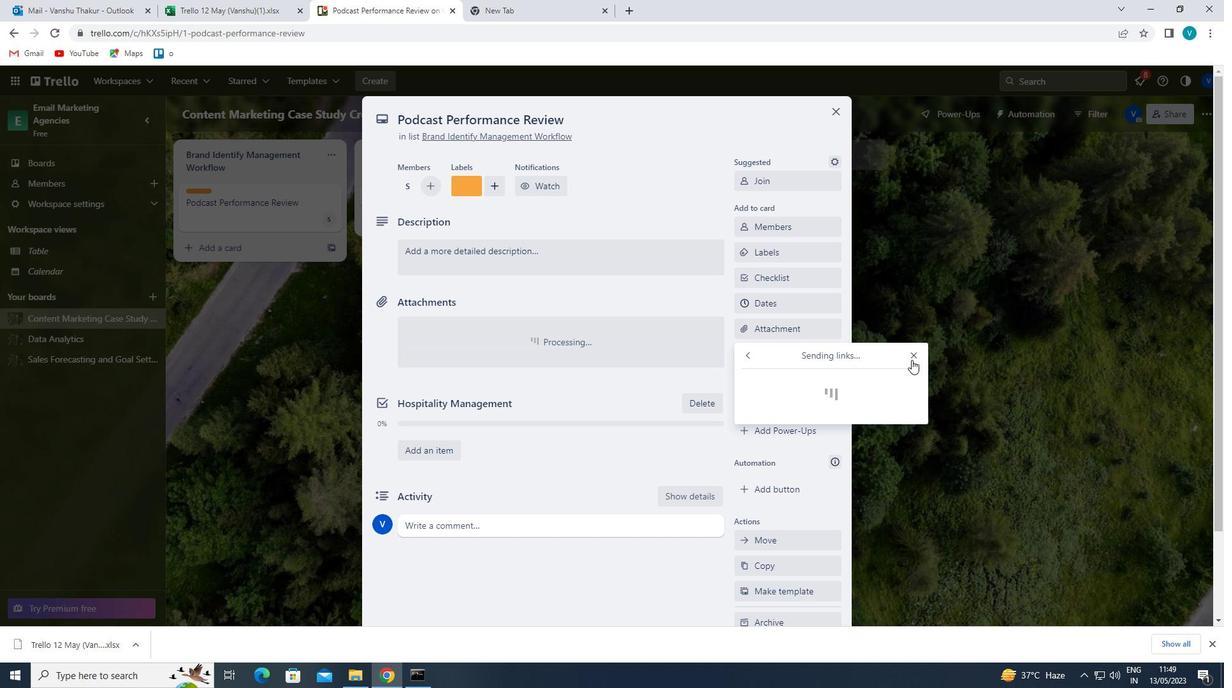 
Action: Mouse pressed left at (913, 355)
Screenshot: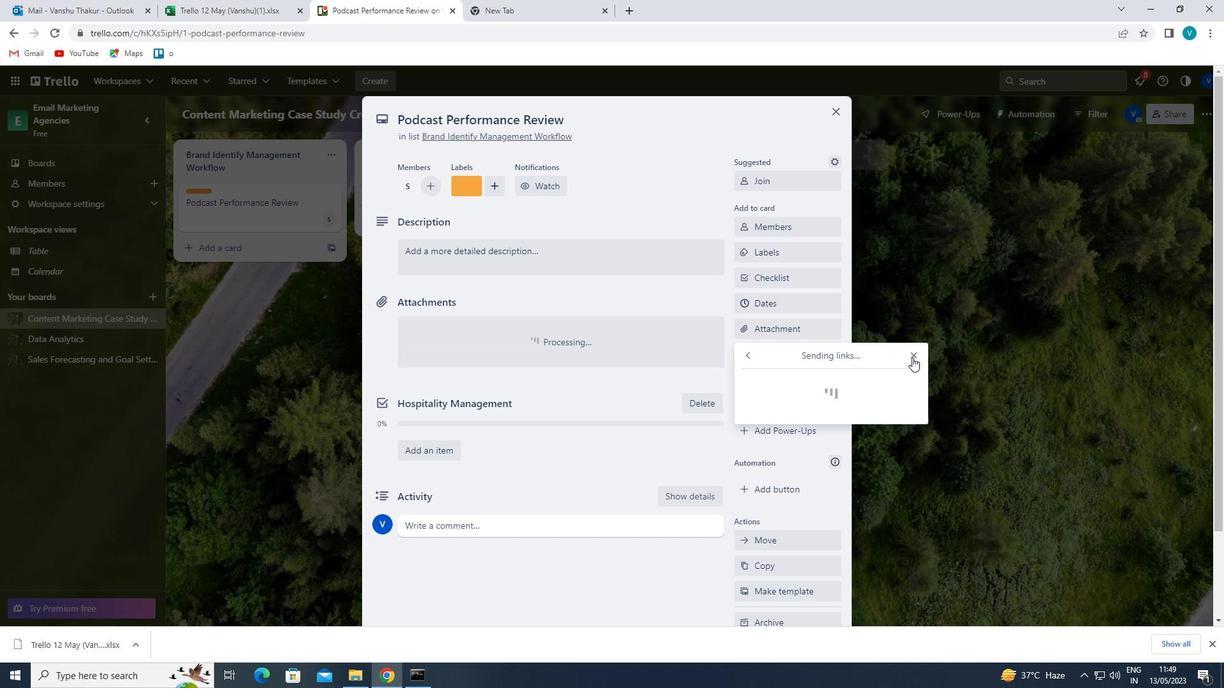 
Action: Mouse moved to (774, 355)
Screenshot: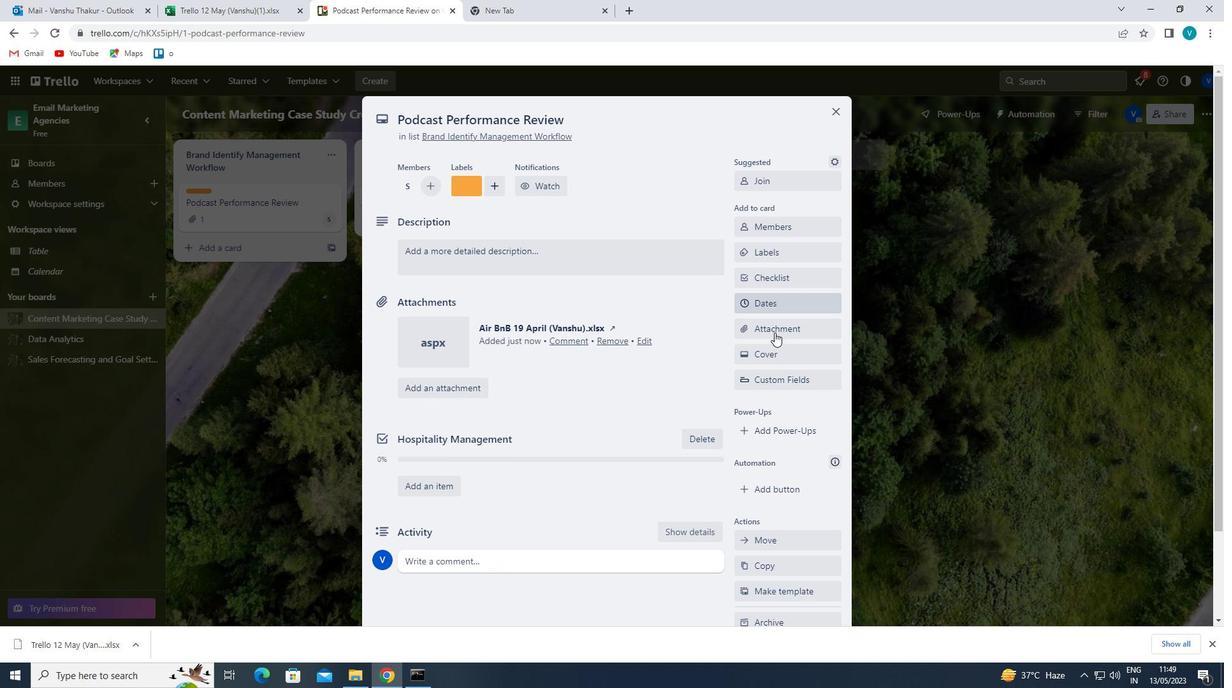 
Action: Mouse pressed left at (774, 355)
Screenshot: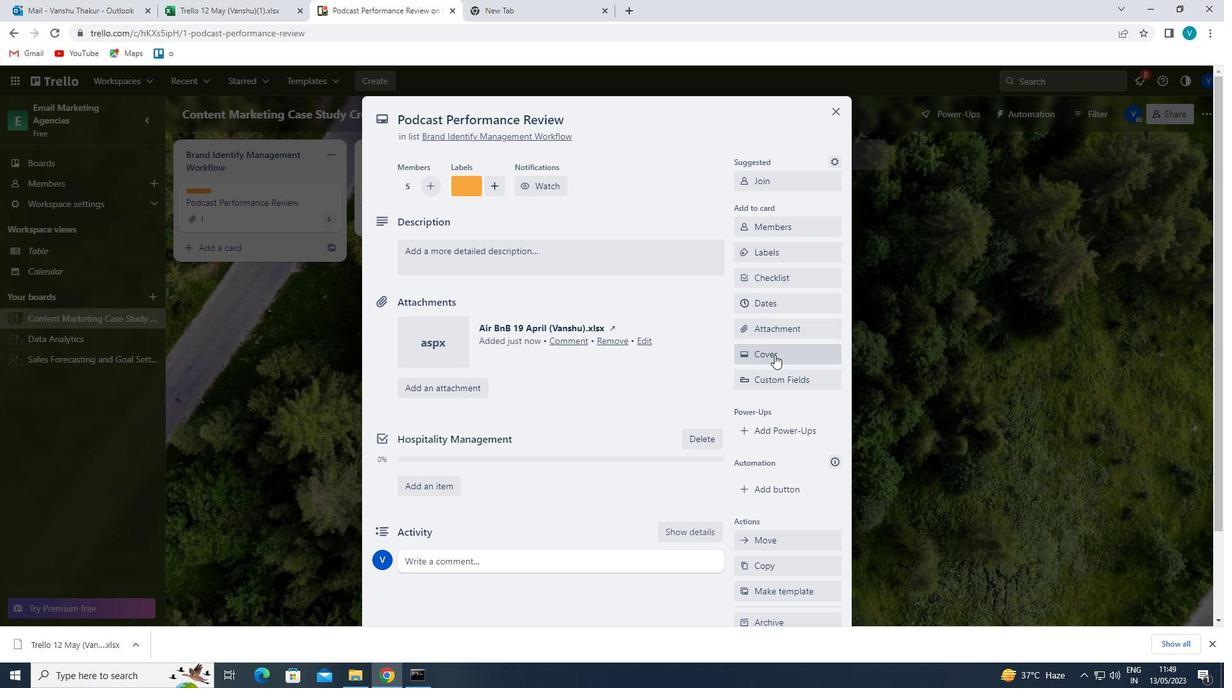 
Action: Mouse moved to (823, 374)
Screenshot: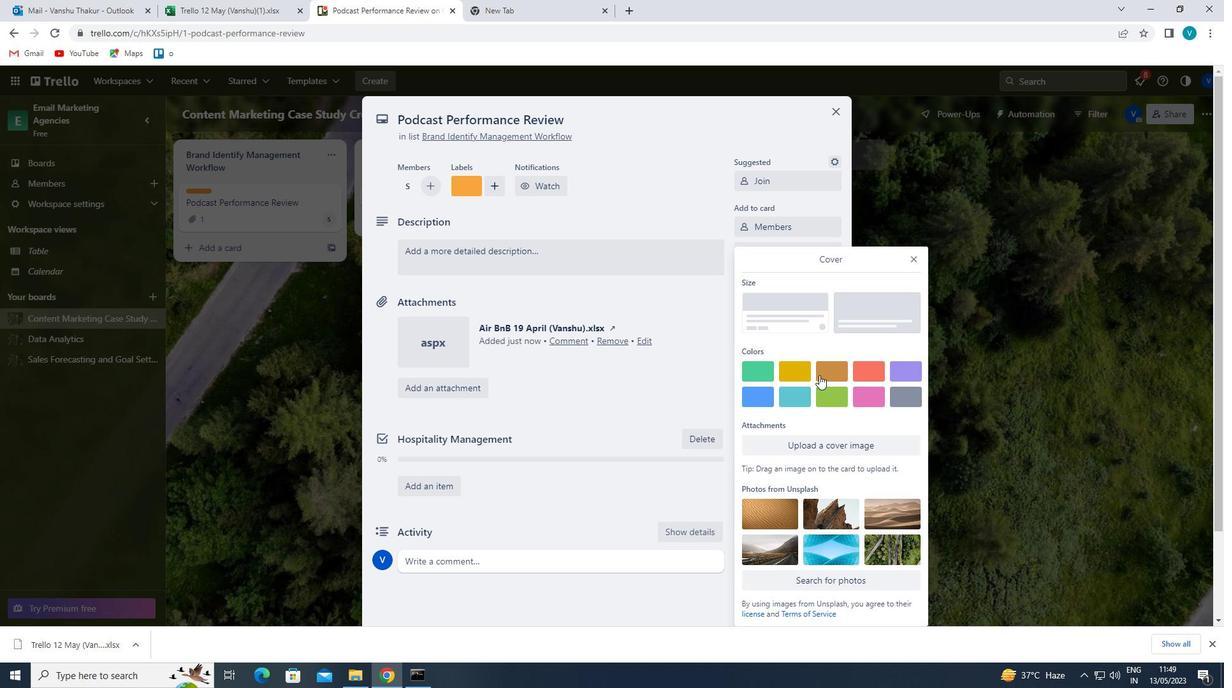 
Action: Mouse pressed left at (823, 374)
Screenshot: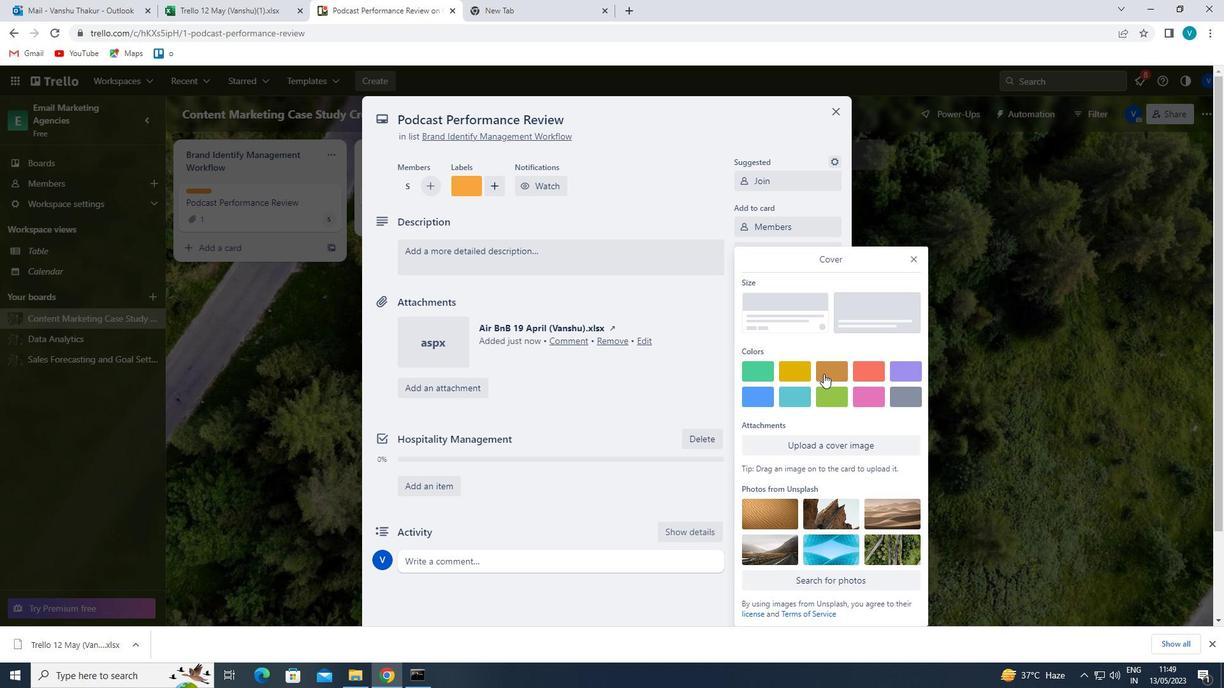 
Action: Mouse moved to (915, 236)
Screenshot: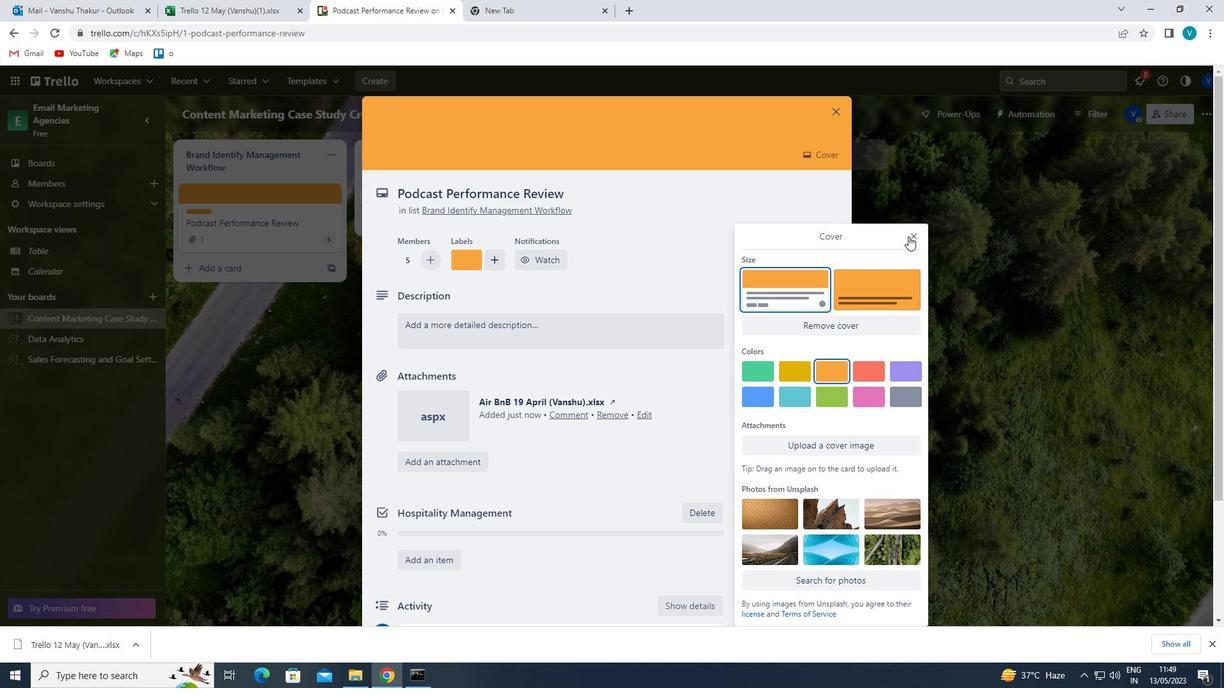 
Action: Mouse pressed left at (915, 236)
Screenshot: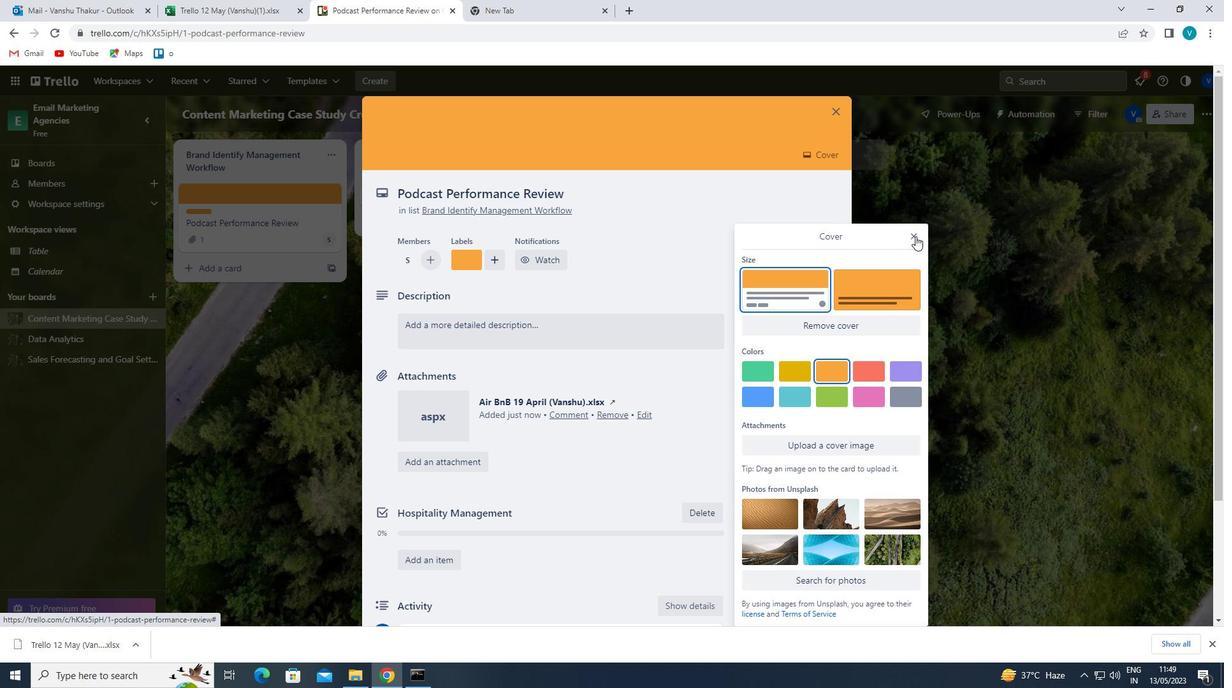 
Action: Mouse moved to (586, 330)
Screenshot: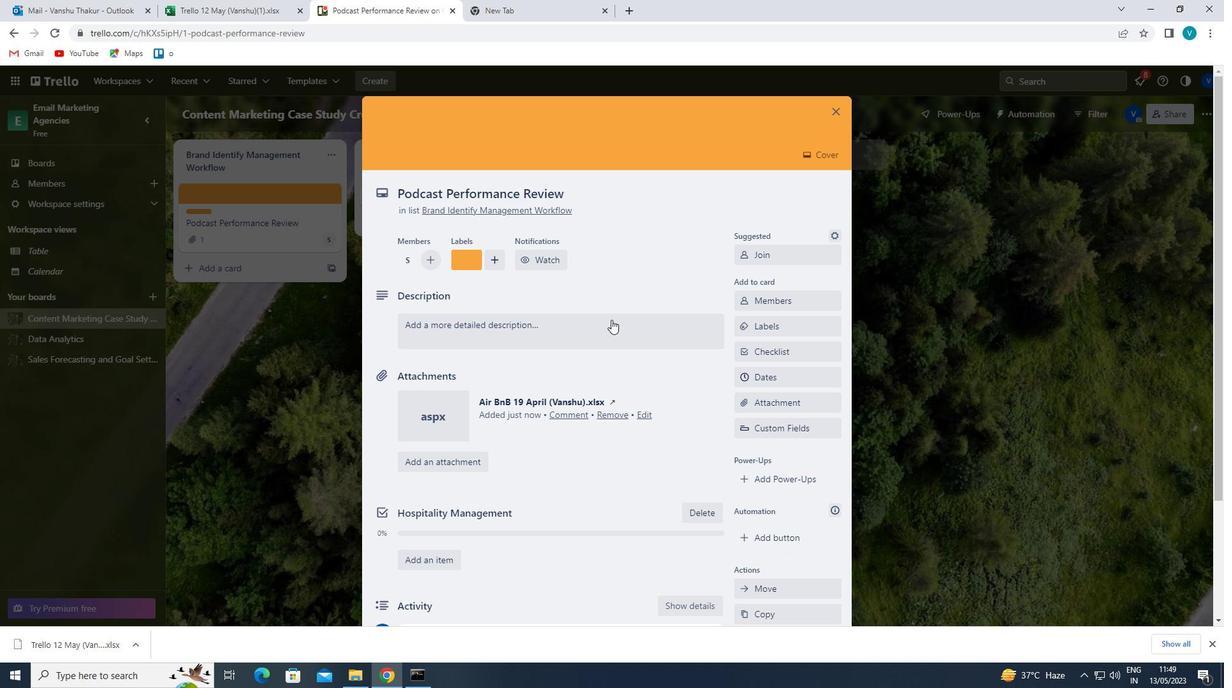 
Action: Mouse pressed left at (586, 330)
Screenshot: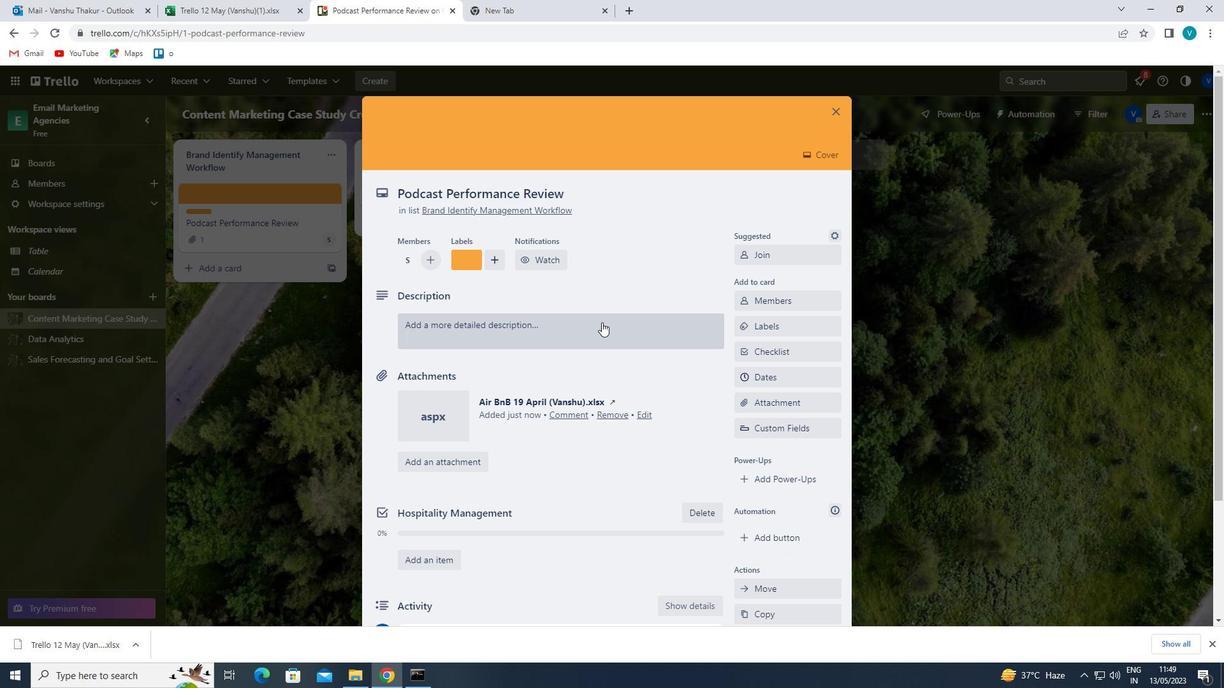 
Action: Key pressed '<Key.shift>DEVELOP<Key.space>AND<Key.space>LAUNCH<Key.space>NEW<Key.space>W<Key.backspace>EMAIL<Key.space>MARKETING<Key.space>CAMPAIGN<Key.space>FOR<Key.space>LEAD<Key.space>SCORING<Key.space>AND<Key.space>QUALIFICATIONS'
Screenshot: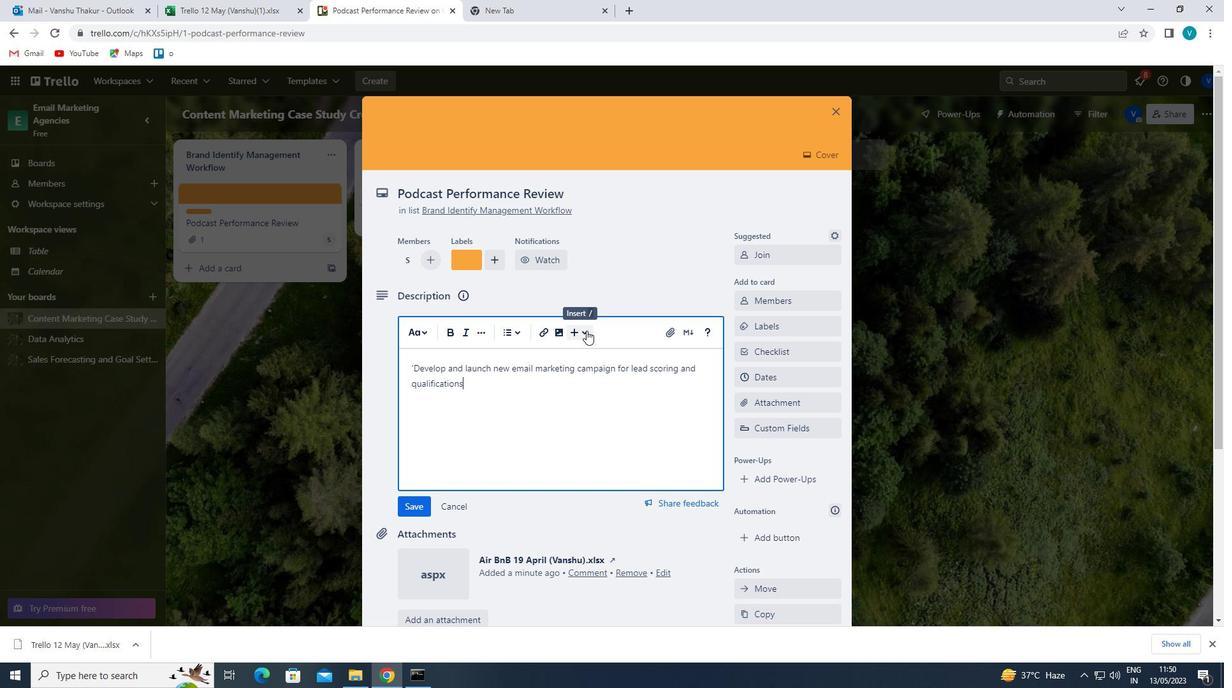 
Action: Mouse moved to (415, 499)
Screenshot: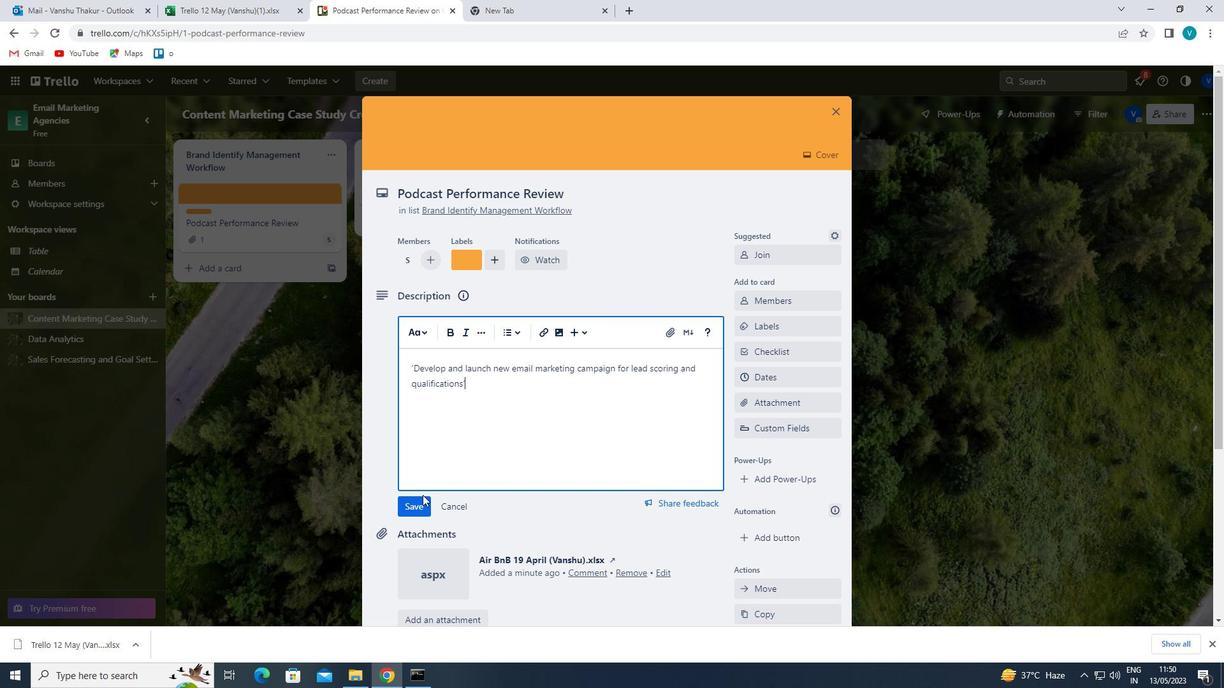 
Action: Mouse pressed left at (415, 499)
Screenshot: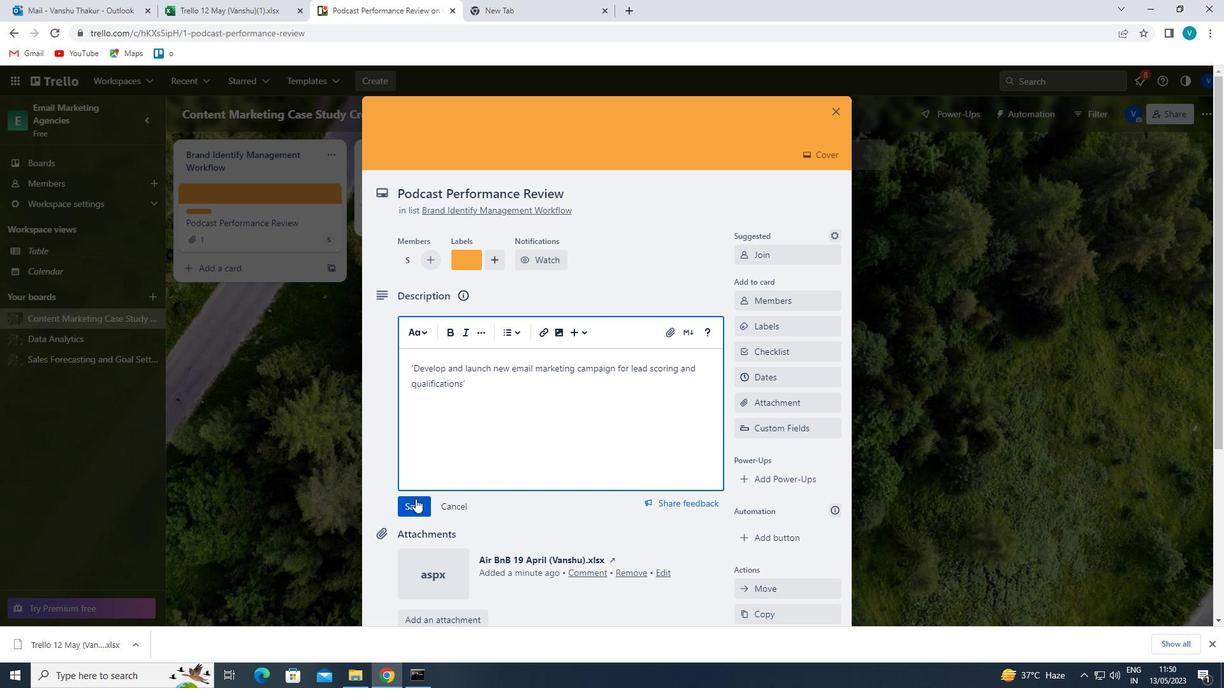 
Action: Mouse scrolled (415, 498) with delta (0, 0)
Screenshot: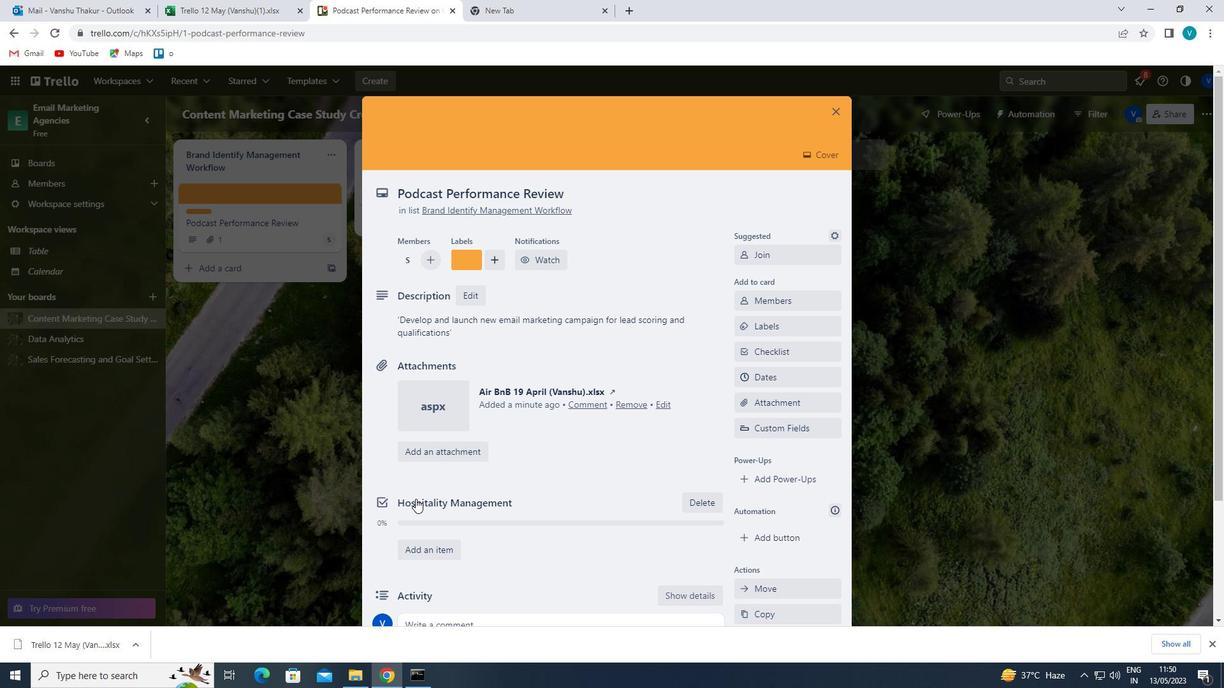 
Action: Mouse moved to (458, 554)
Screenshot: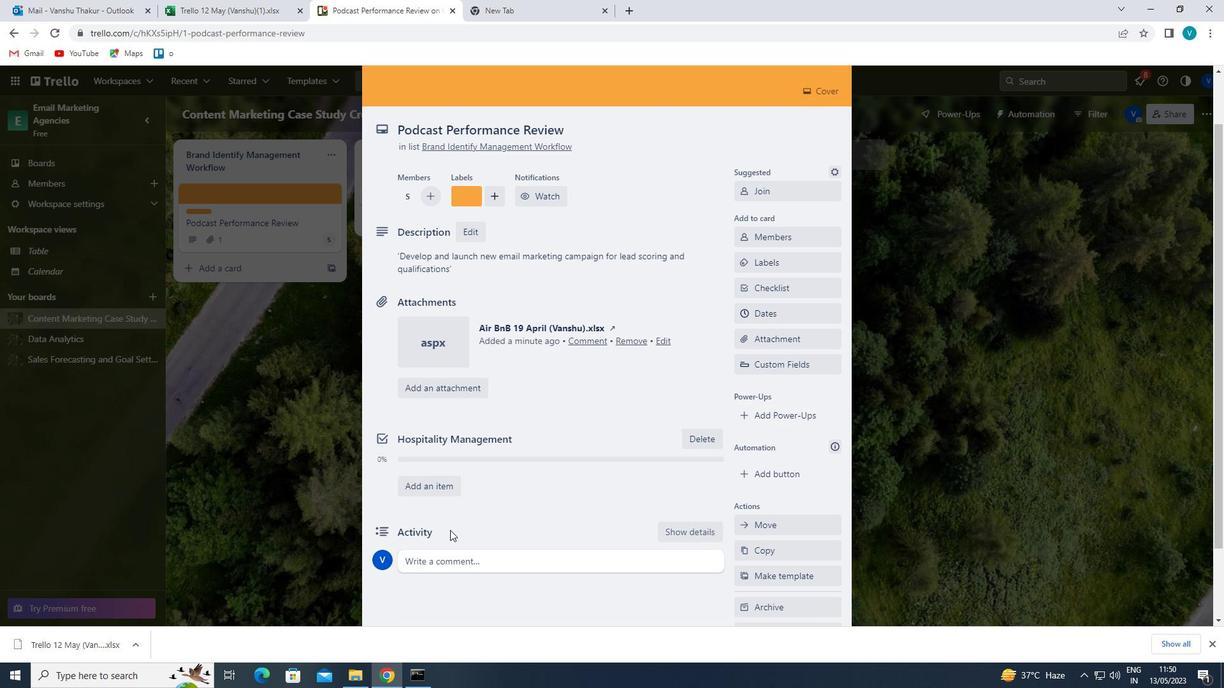 
Action: Mouse pressed left at (458, 554)
Screenshot: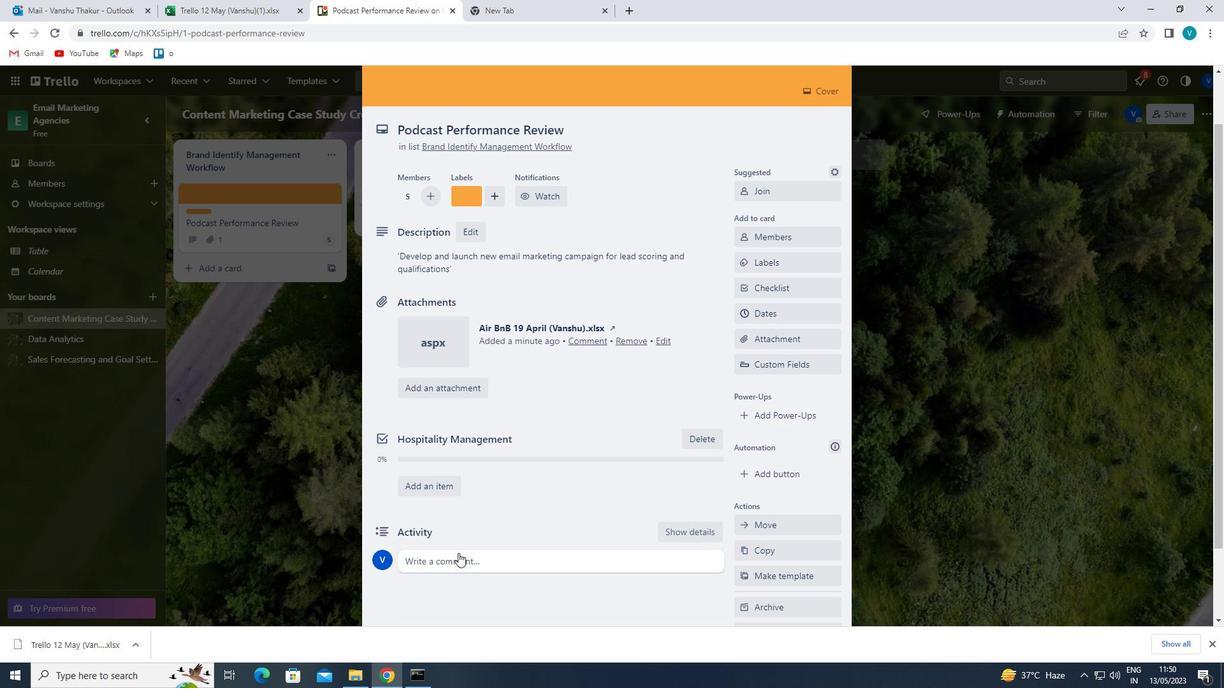 
Action: Key pressed '<Key.shift>LET<Key.space>US<Key.space>APPROACH<Key.space>THIS<Key.space>TASK<Key.space>WITH<Key.space>A<Key.space>SENSE<Key.space>OF<Key.space>ADAPTABILITY<Key.space>AND<Key.space>FLEXIBILTY,<Key.space>WILLING<Key.left><Key.left><Key.left><Key.left><Key.left><Key.left><Key.left><Key.left><Key.left><Key.left><Key.left>I<Key.right><Key.right><Key.right><Key.right><Key.right><Key.right><Key.right><Key.right><Key.right><Key.right><Key.right><Key.right><Key.space>TO<Key.space>ADJUST<Key.space>P<Key.backspace>OUR<Key.space>APPROACH<Key.space>BASED<Key.space>ON<Key.space>CHANGING<Key.space>CIRCUMSTANCES.'
Screenshot: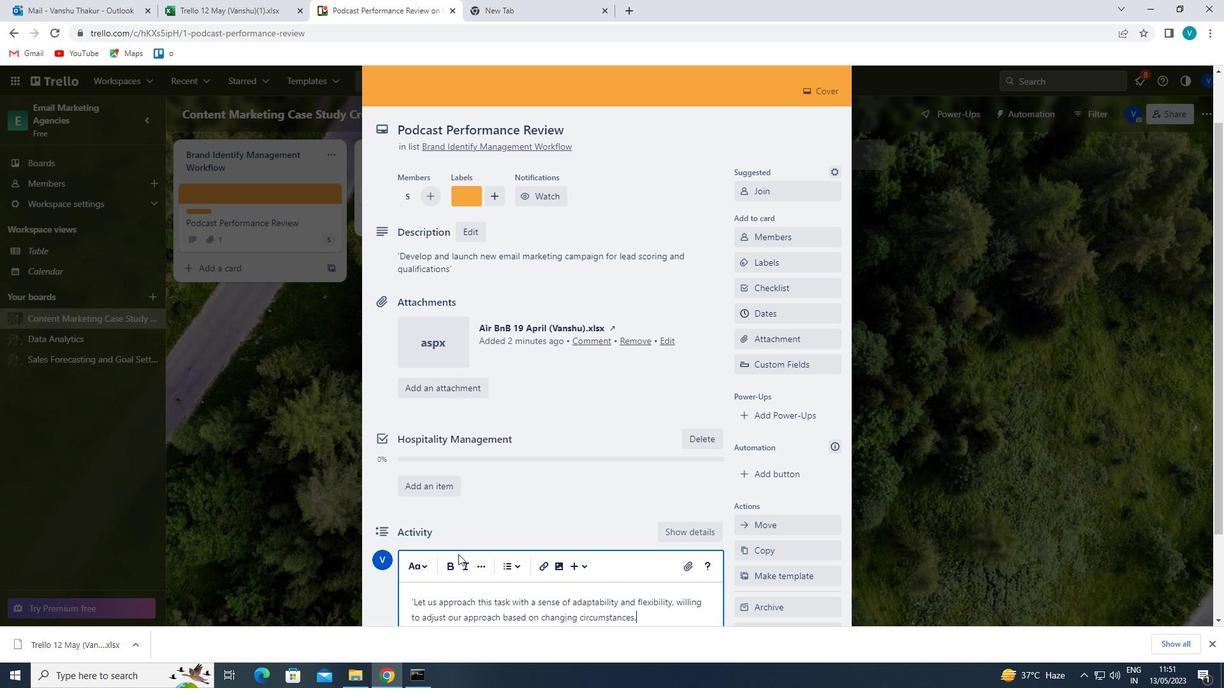 
Action: Mouse moved to (523, 540)
Screenshot: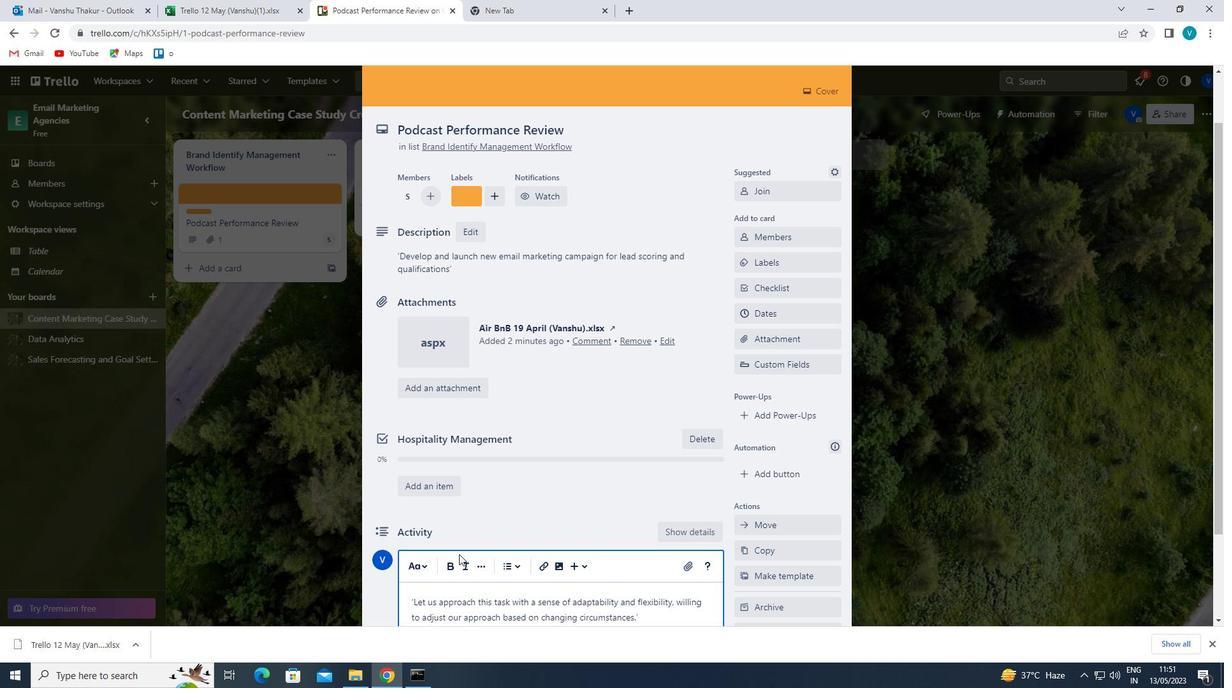 
Action: Mouse scrolled (523, 540) with delta (0, 0)
Screenshot: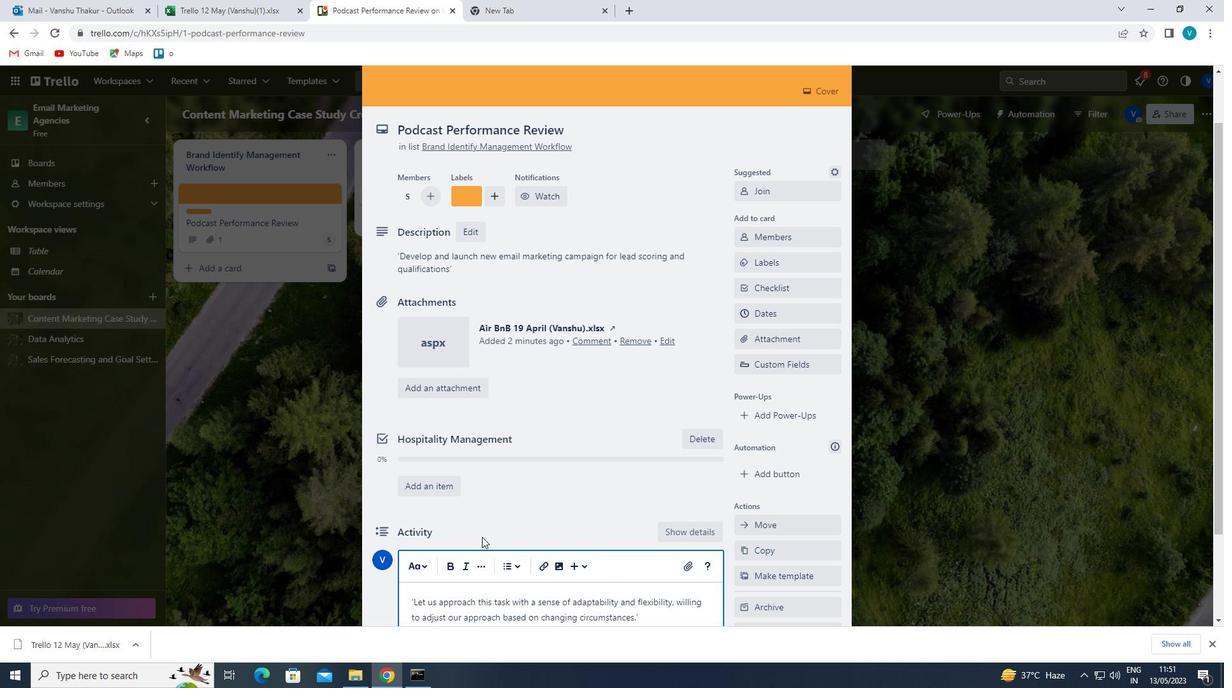 
Action: Mouse scrolled (523, 540) with delta (0, 0)
Screenshot: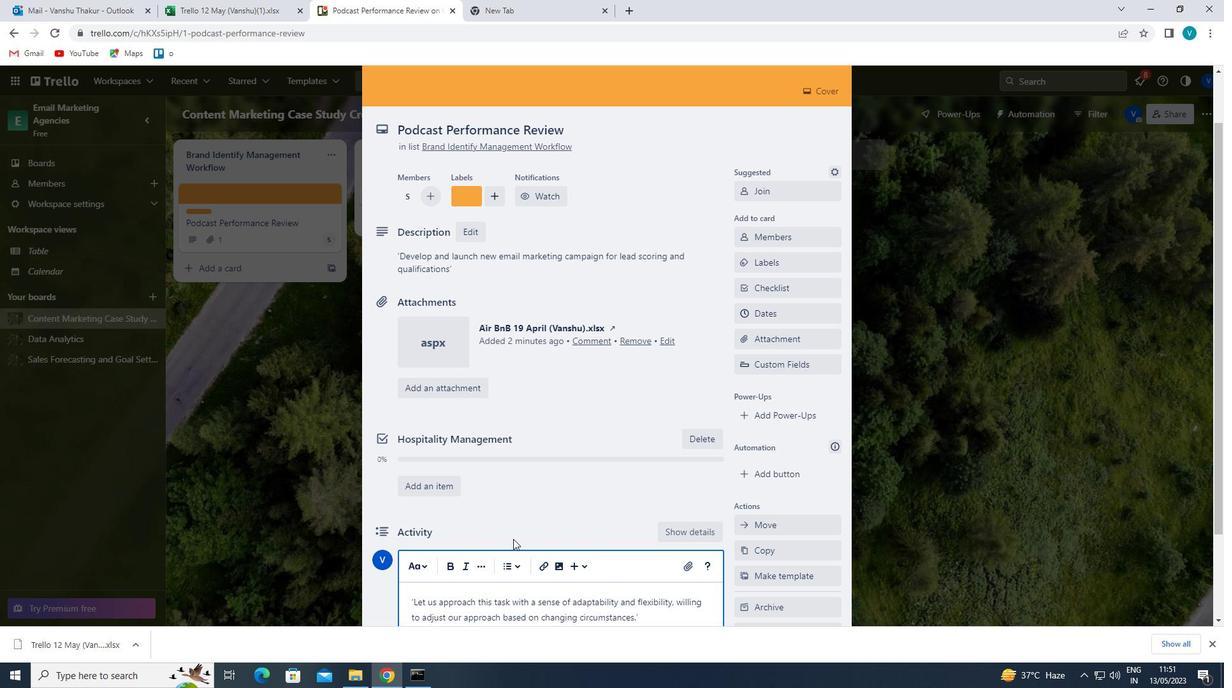 
Action: Mouse moved to (399, 545)
Screenshot: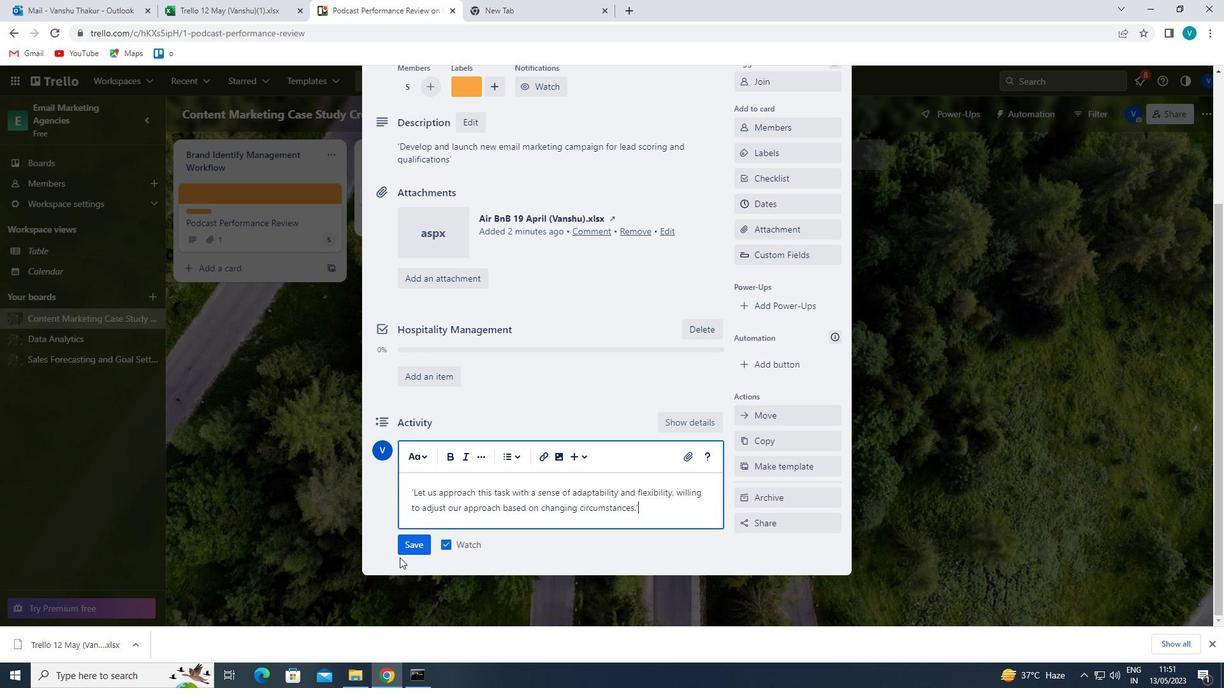
Action: Mouse pressed left at (399, 545)
Screenshot: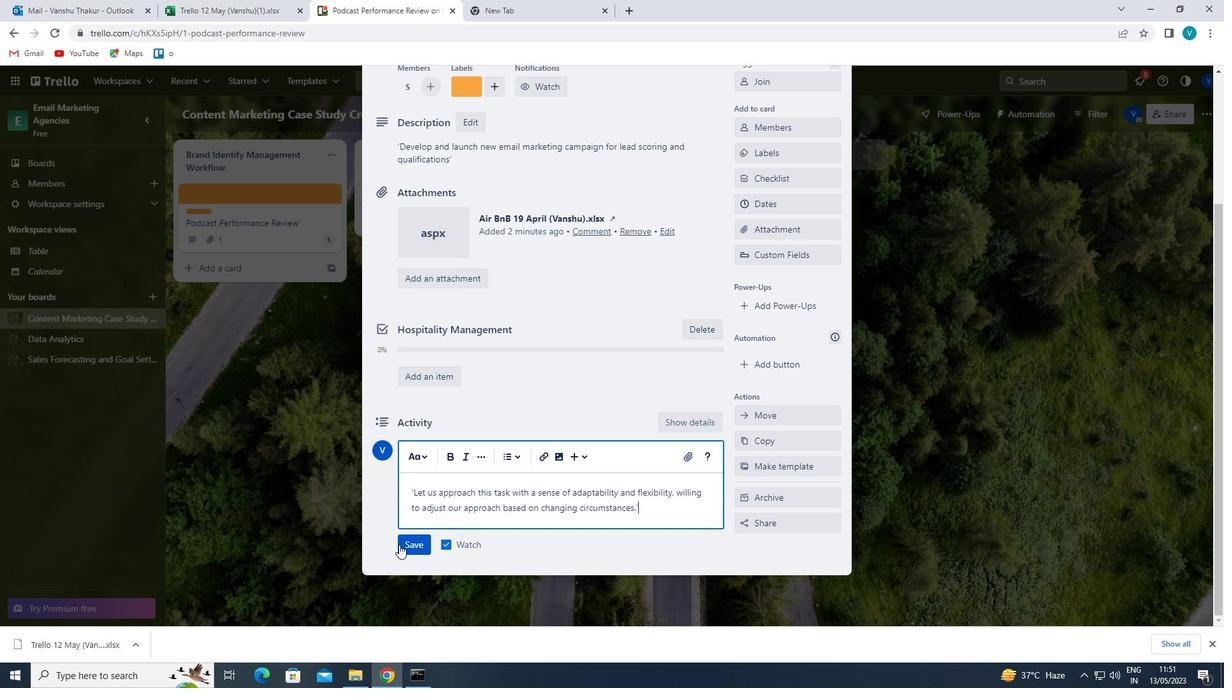 
Action: Mouse moved to (796, 221)
Screenshot: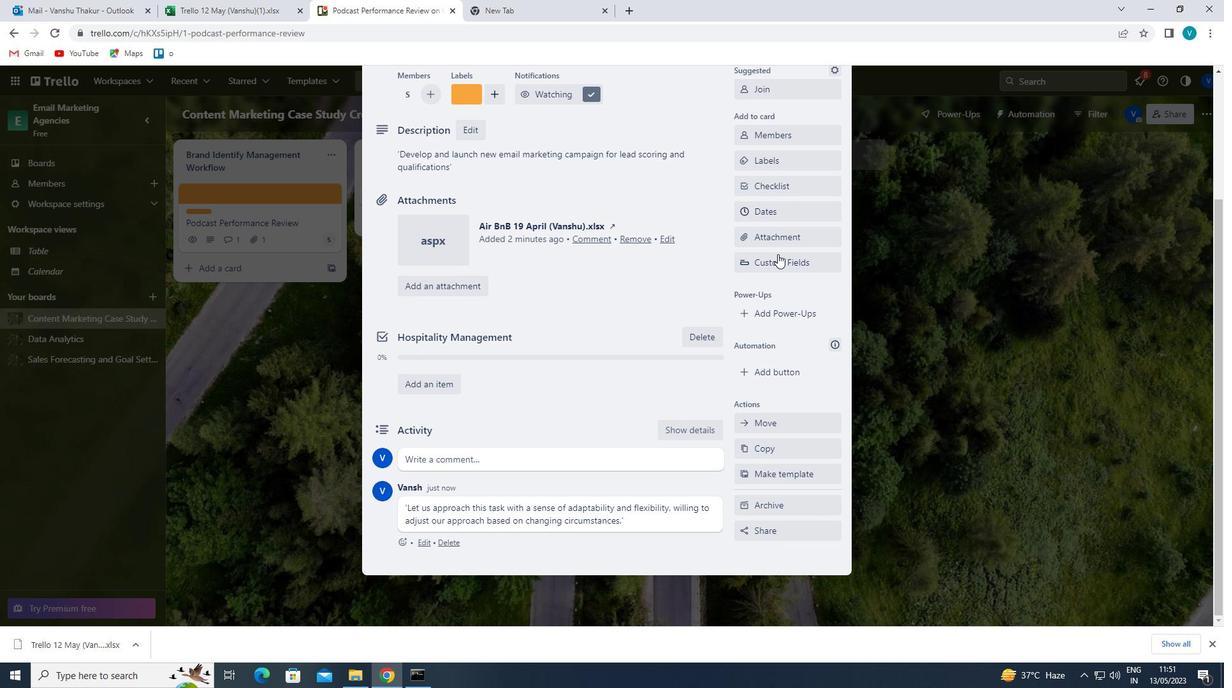 
Action: Mouse pressed left at (796, 221)
Screenshot: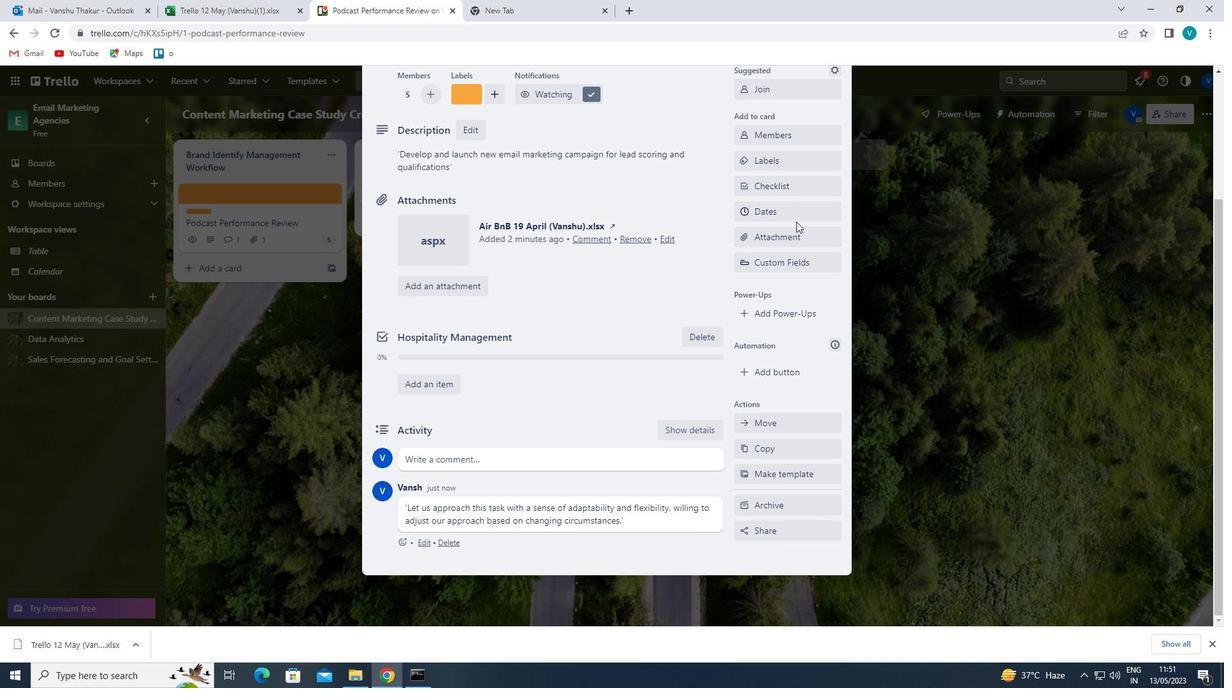 
Action: Mouse moved to (796, 215)
Screenshot: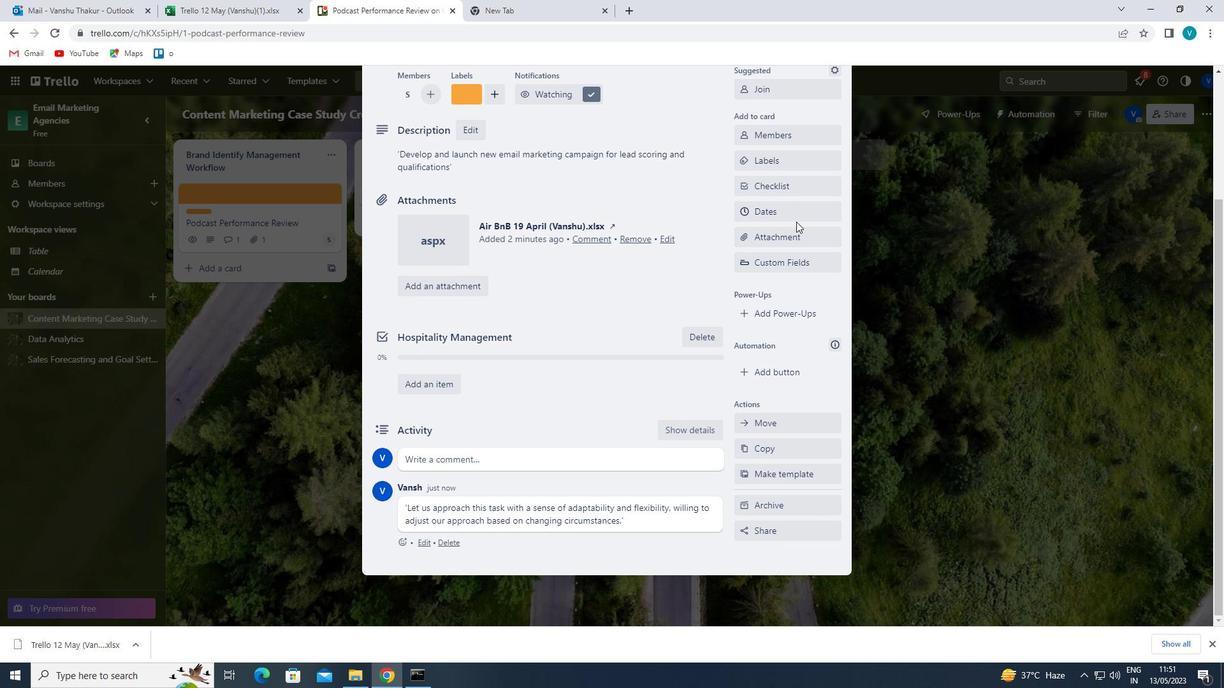 
Action: Mouse pressed left at (796, 215)
Screenshot: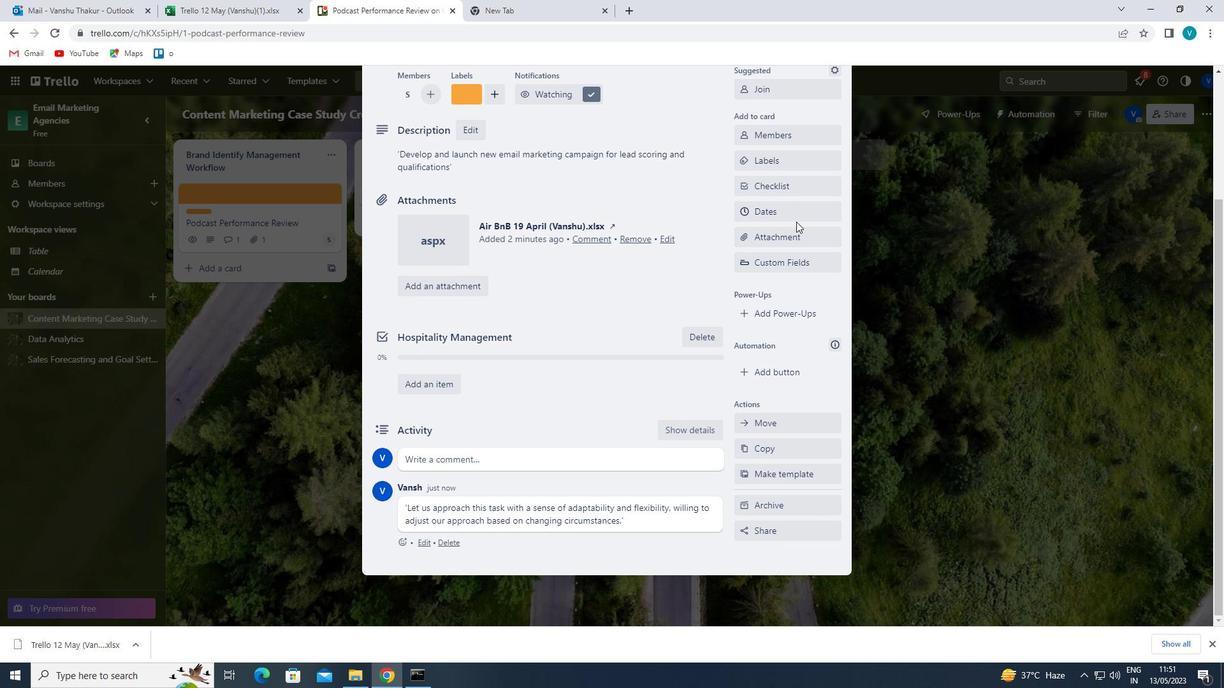 
Action: Mouse moved to (746, 345)
Screenshot: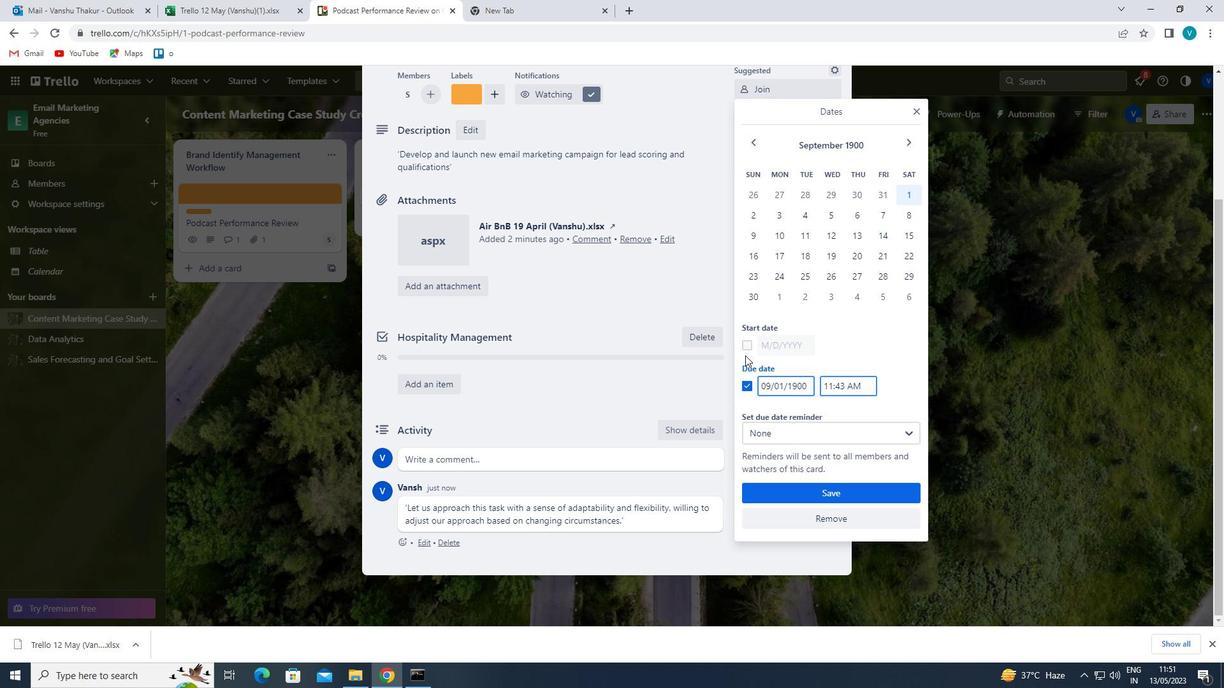 
Action: Mouse pressed left at (746, 345)
Screenshot: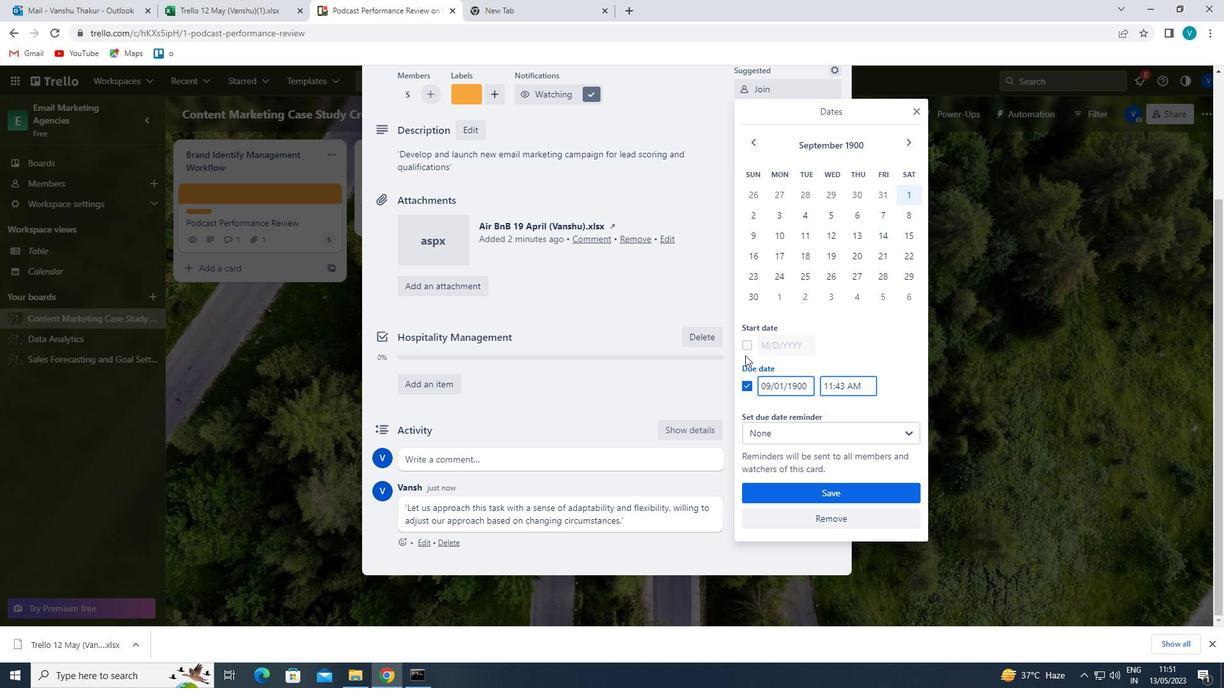 
Action: Mouse moved to (770, 342)
Screenshot: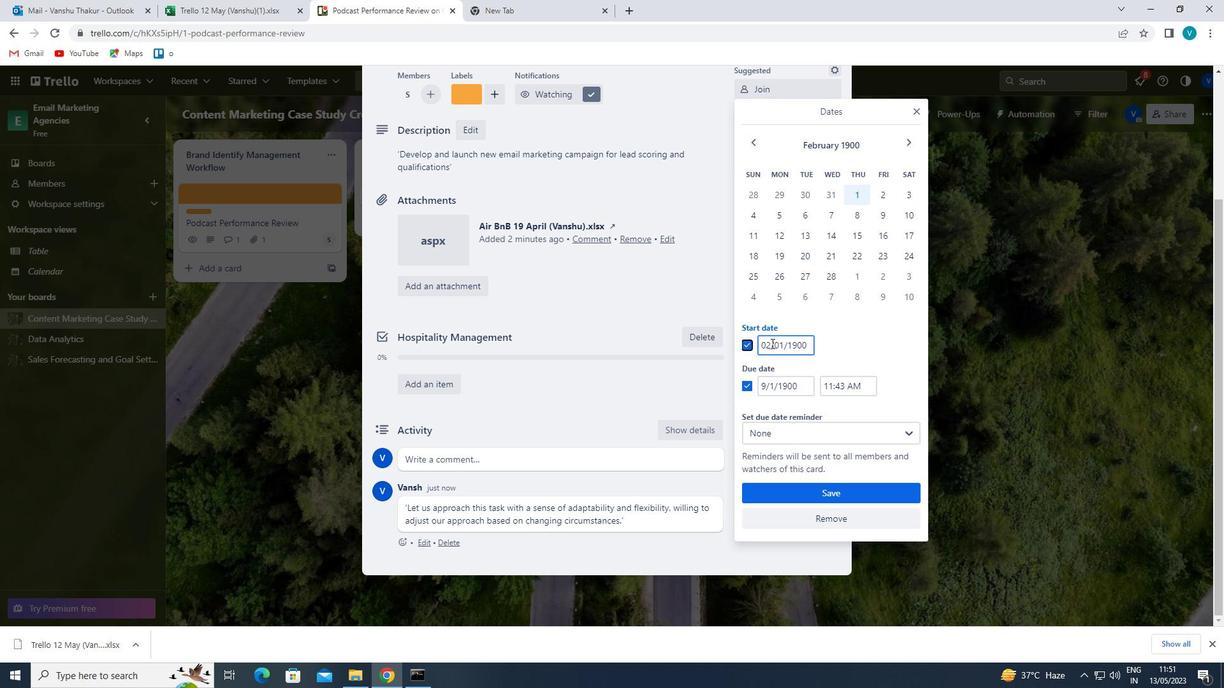 
Action: Mouse pressed left at (770, 342)
Screenshot: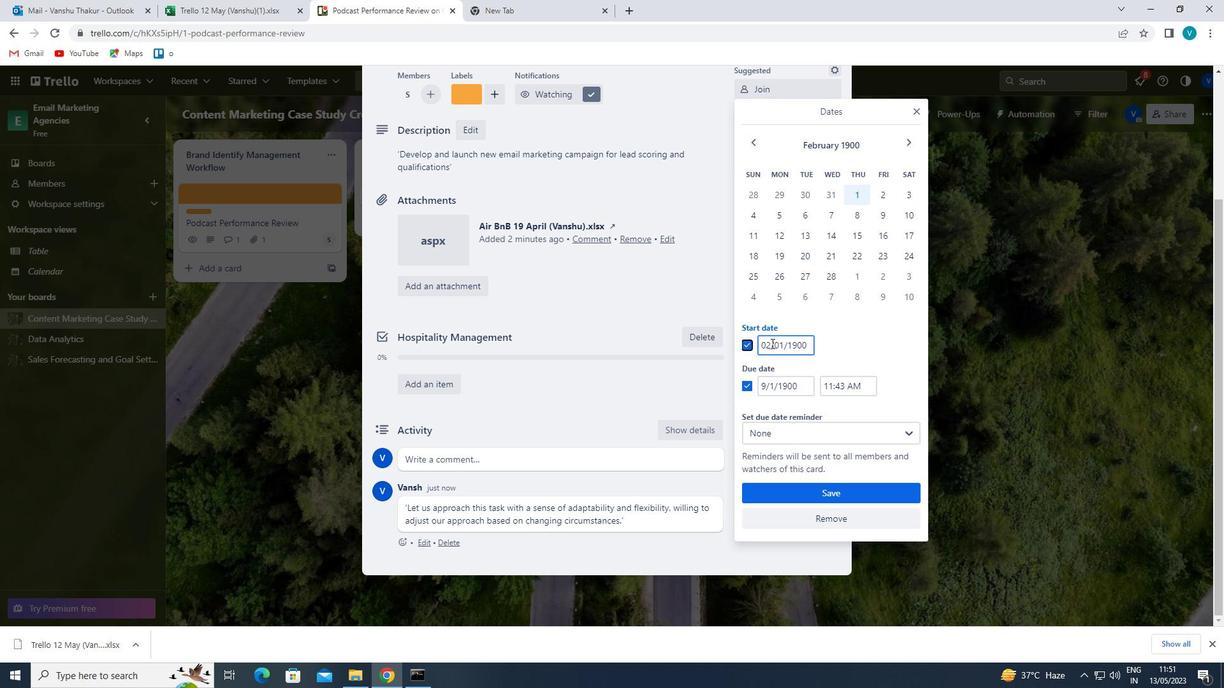 
Action: Mouse moved to (766, 345)
Screenshot: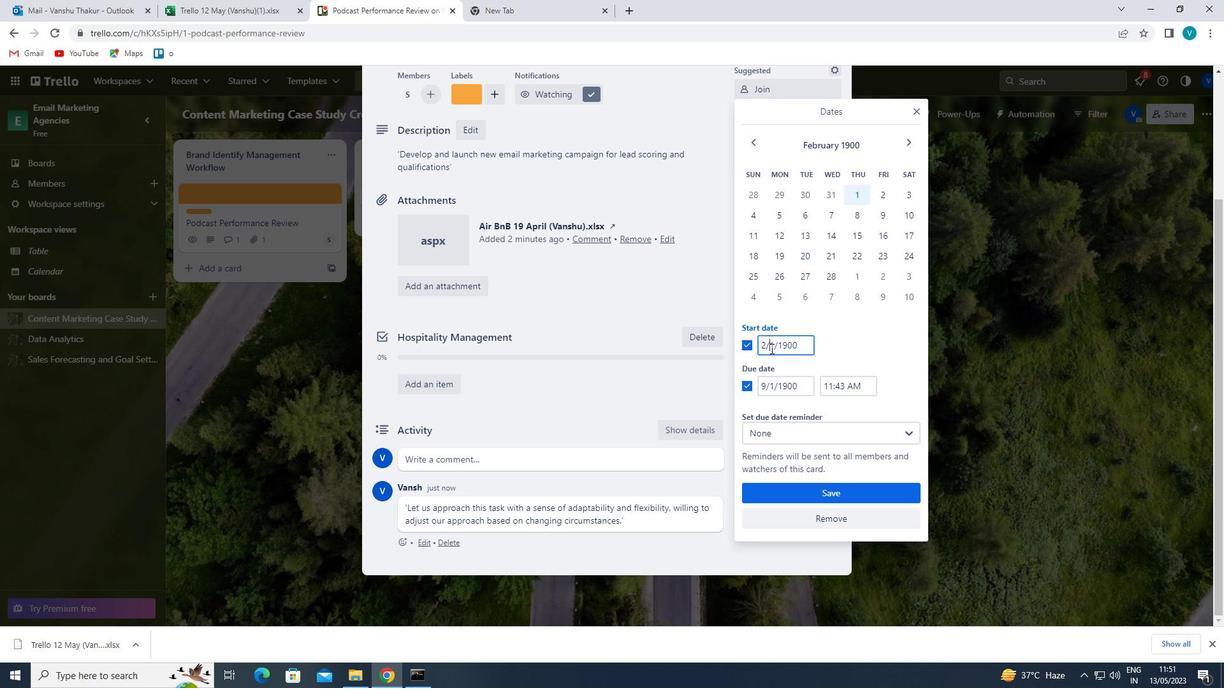 
Action: Mouse pressed left at (766, 345)
Screenshot: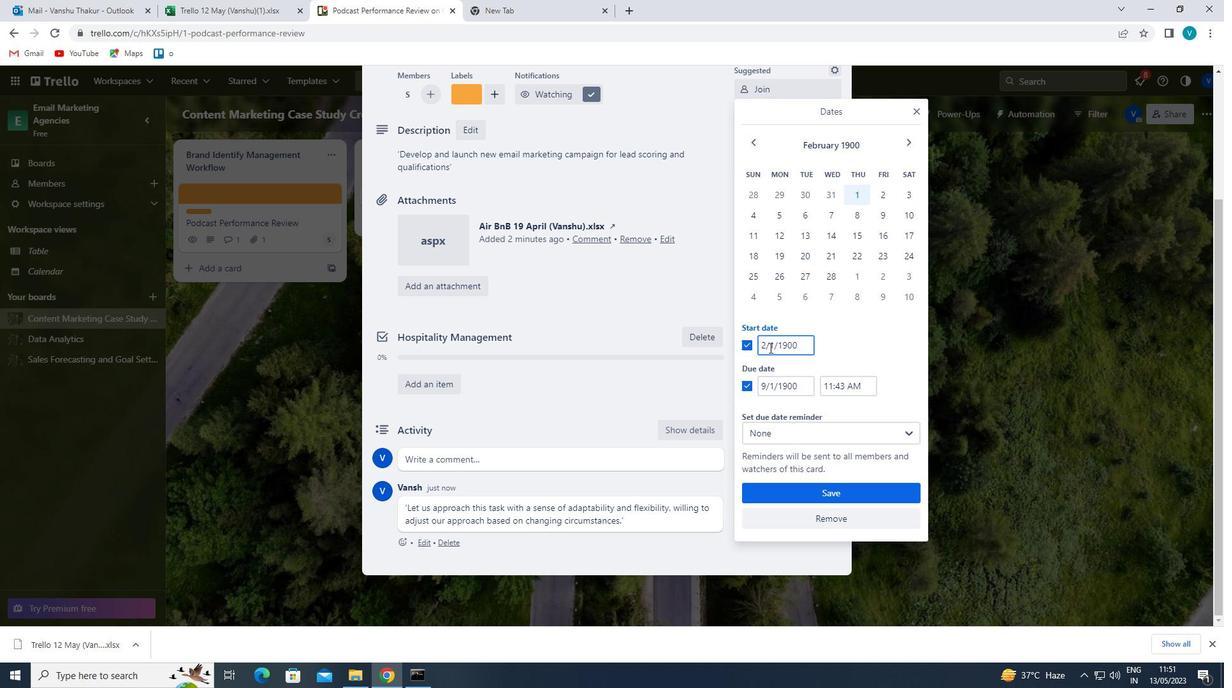 
Action: Mouse moved to (710, 326)
Screenshot: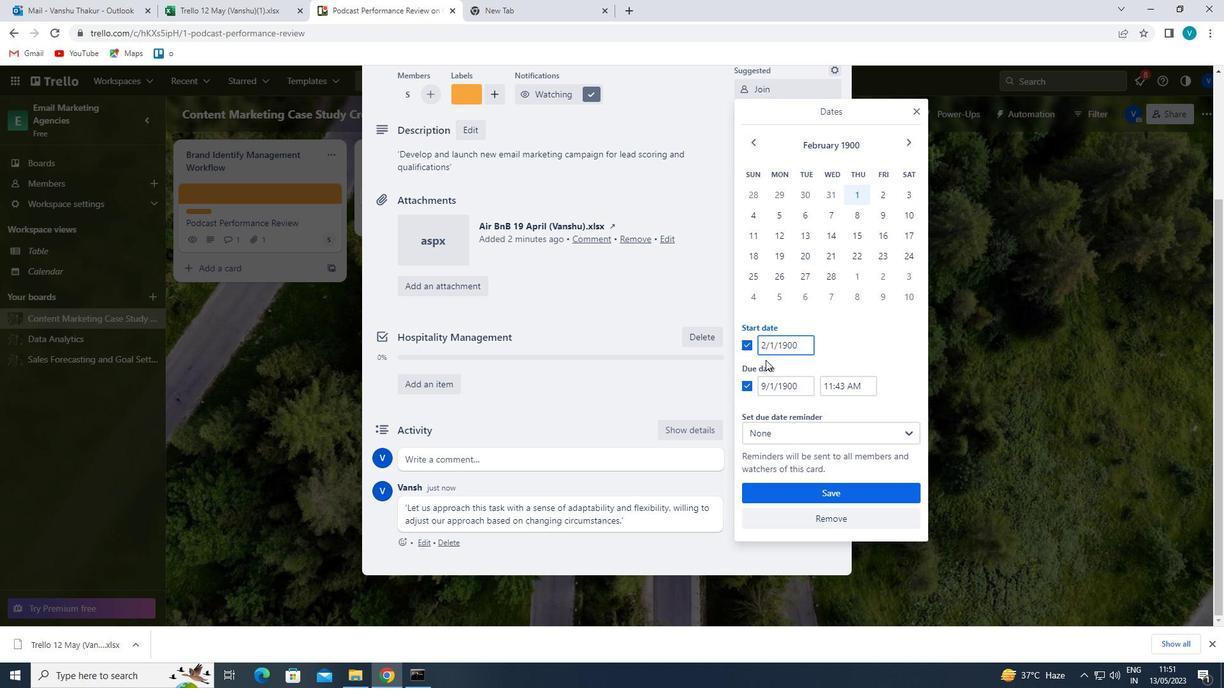 
Action: Key pressed <Key.backspace>3
Screenshot: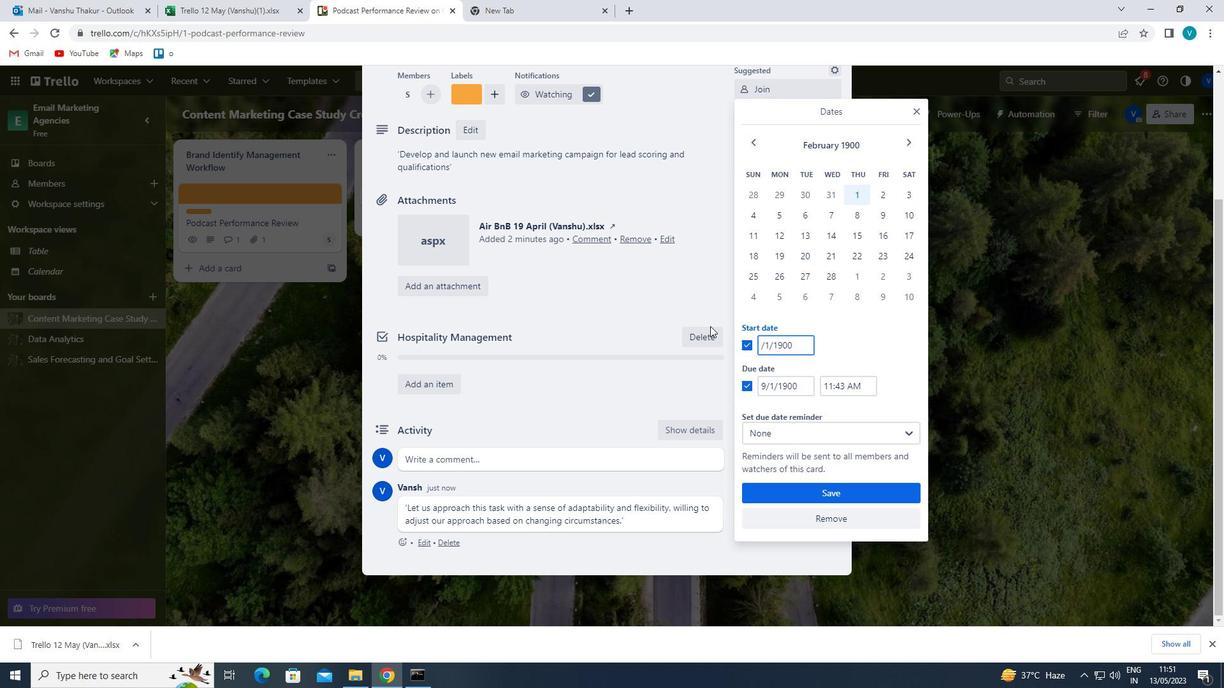 
Action: Mouse moved to (767, 383)
Screenshot: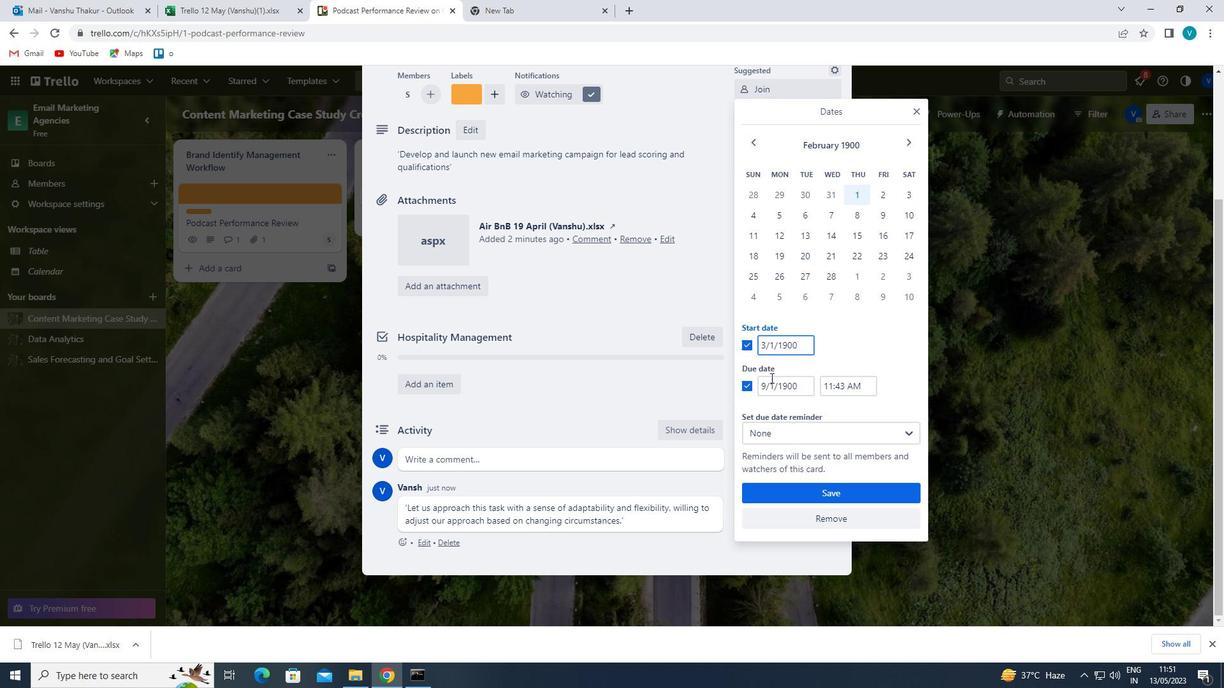 
Action: Mouse pressed left at (767, 383)
Screenshot: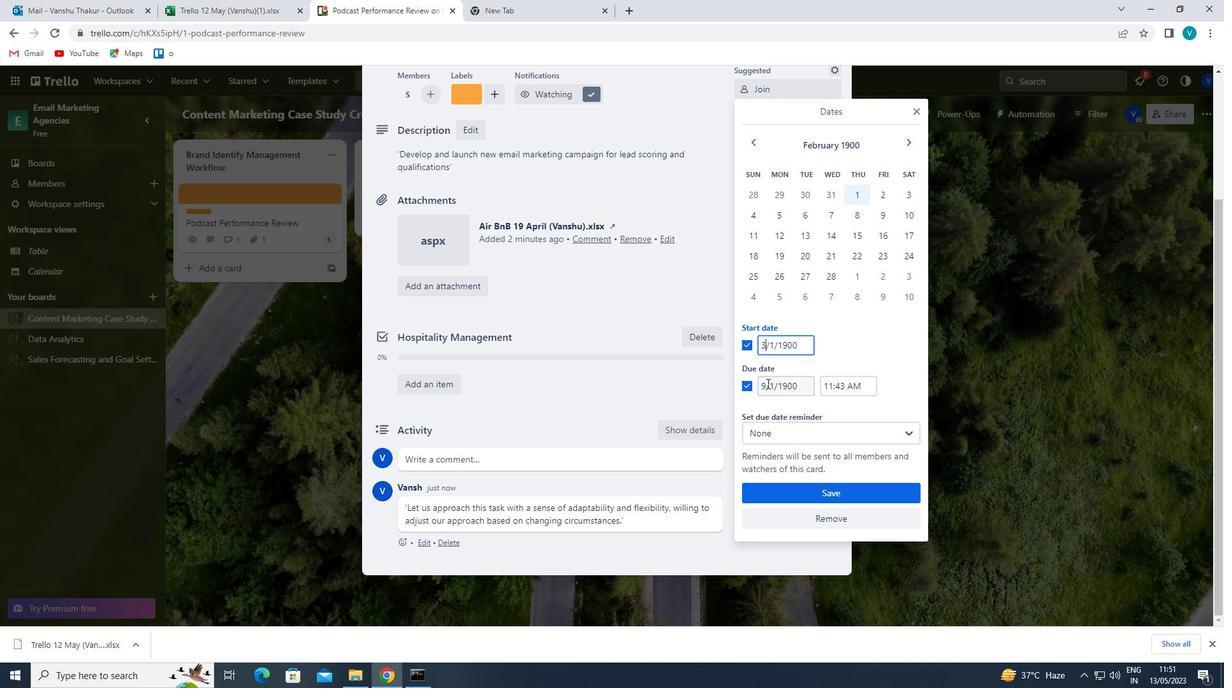 
Action: Mouse moved to (766, 394)
Screenshot: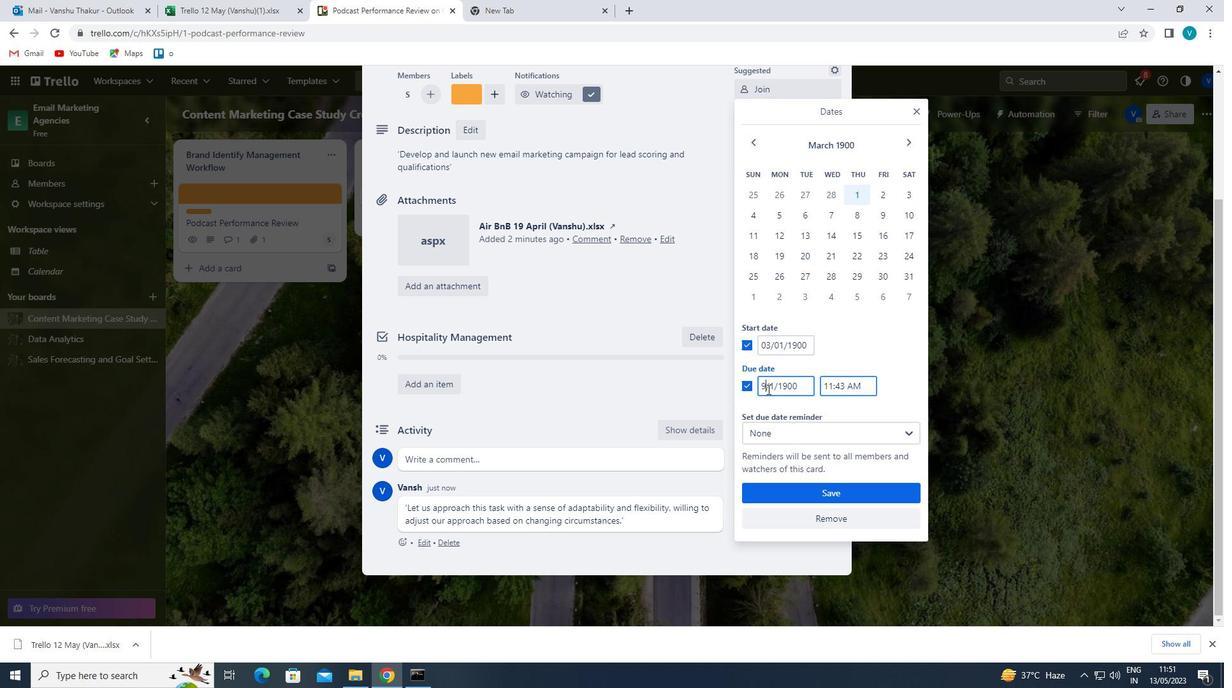 
Action: Key pressed <Key.backspace>1
Screenshot: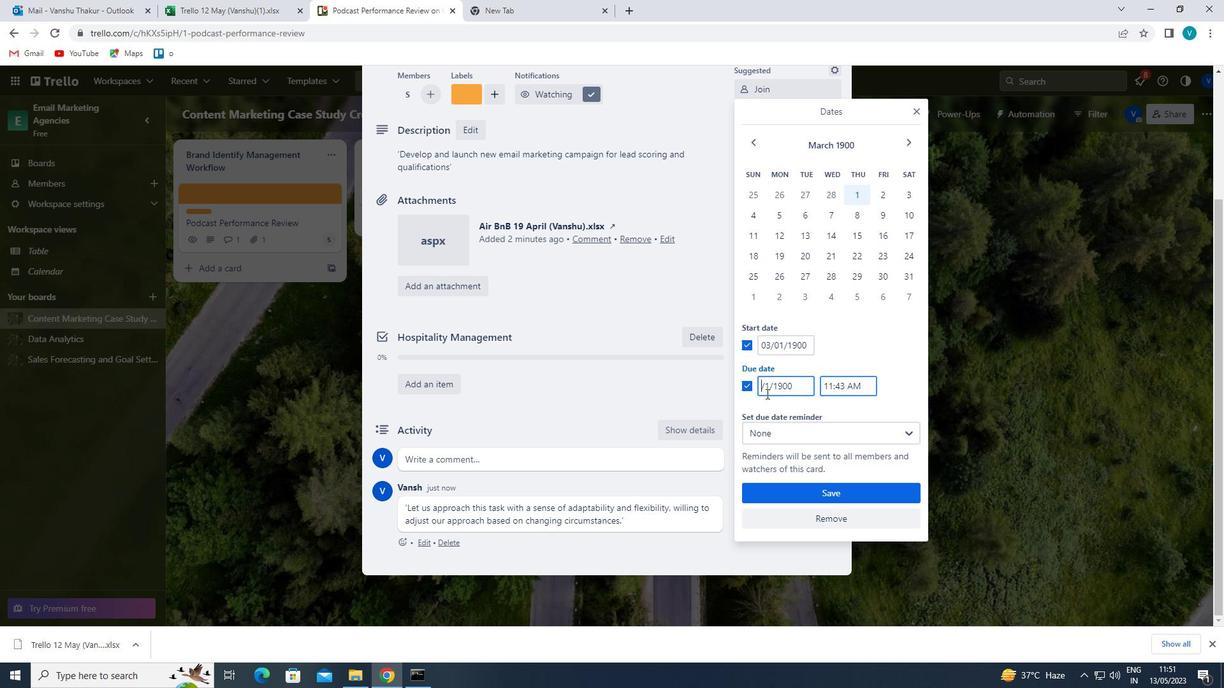
Action: Mouse moved to (765, 393)
Screenshot: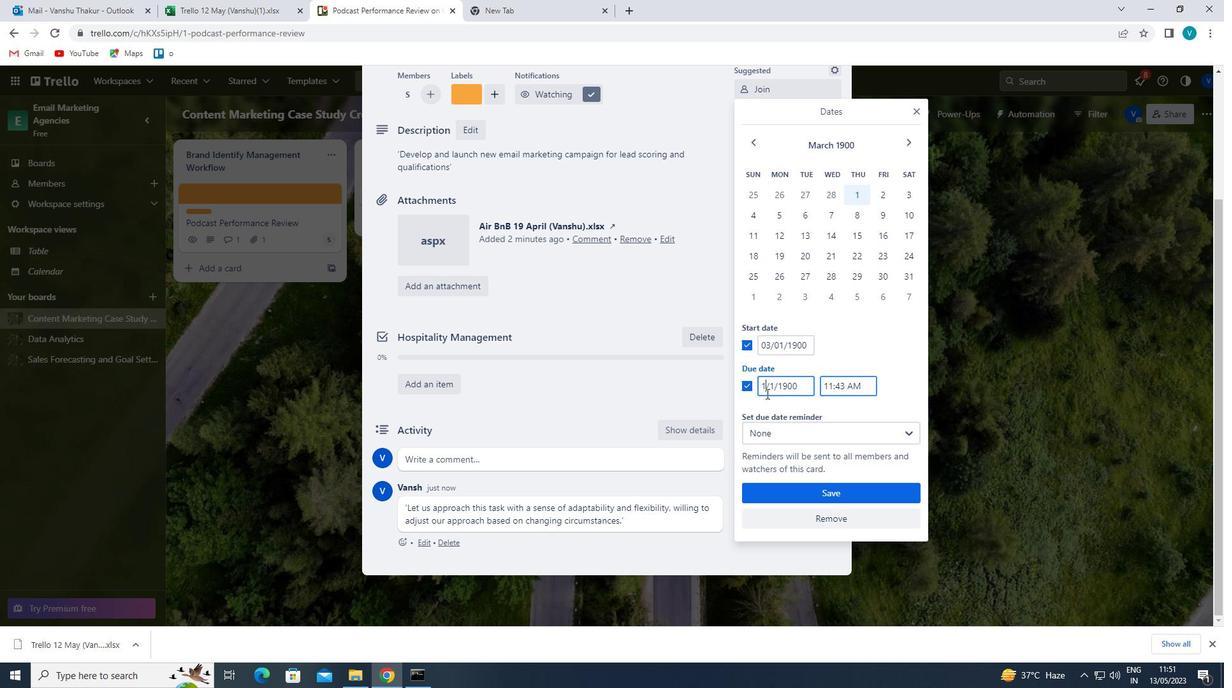 
Action: Key pressed 0
Screenshot: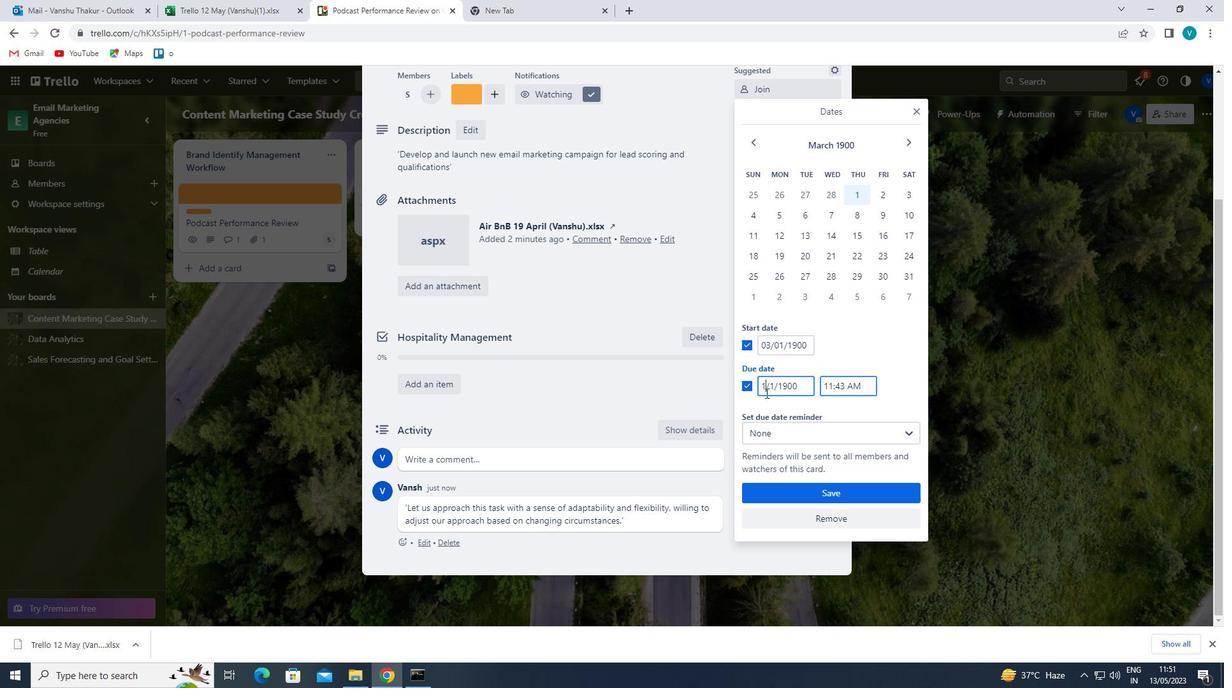 
Action: Mouse moved to (785, 485)
Screenshot: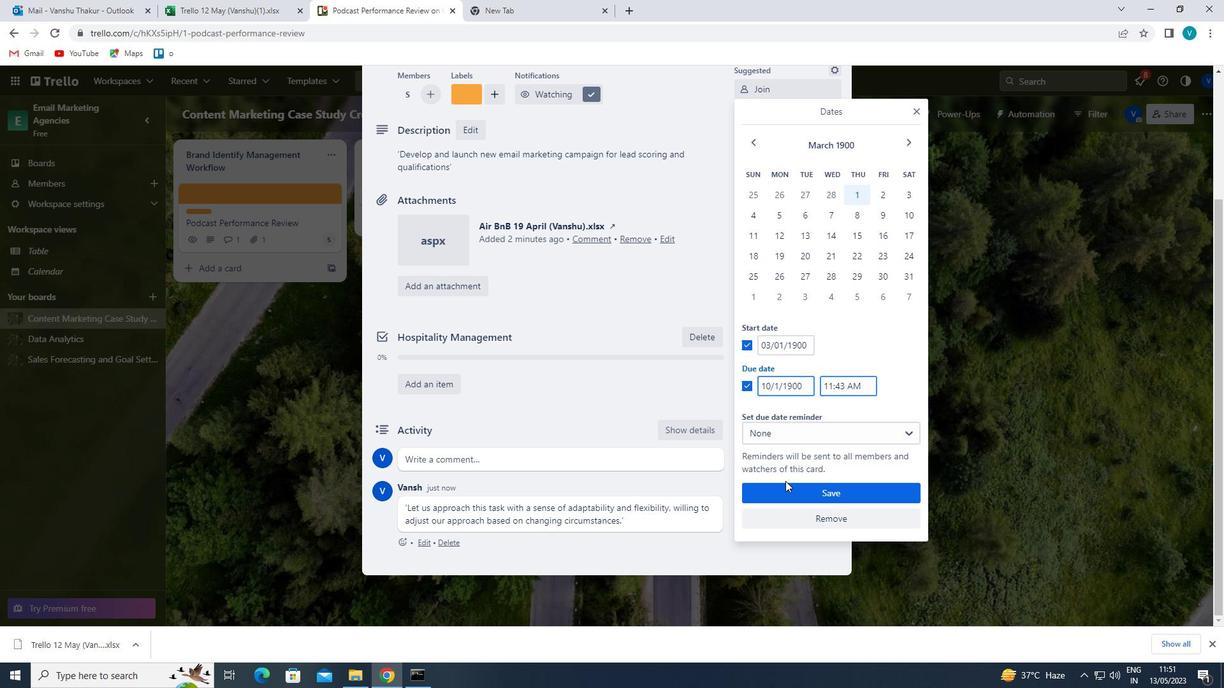 
Action: Mouse pressed left at (785, 485)
Screenshot: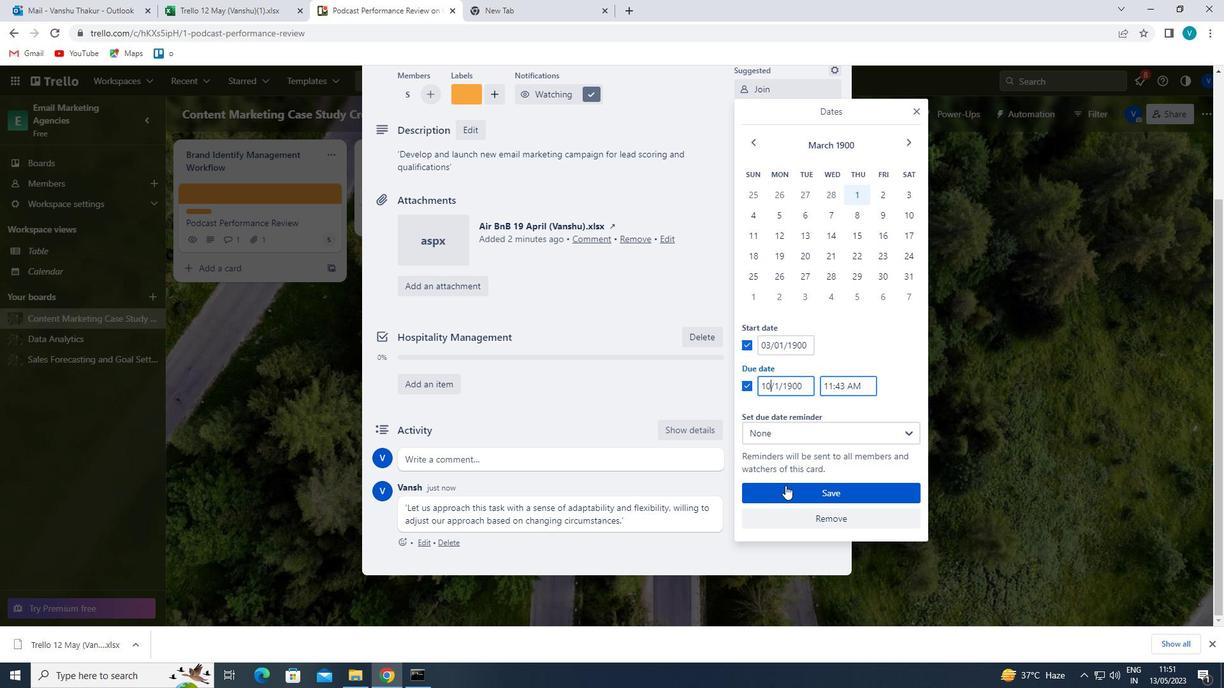 
Action: Mouse moved to (760, 472)
Screenshot: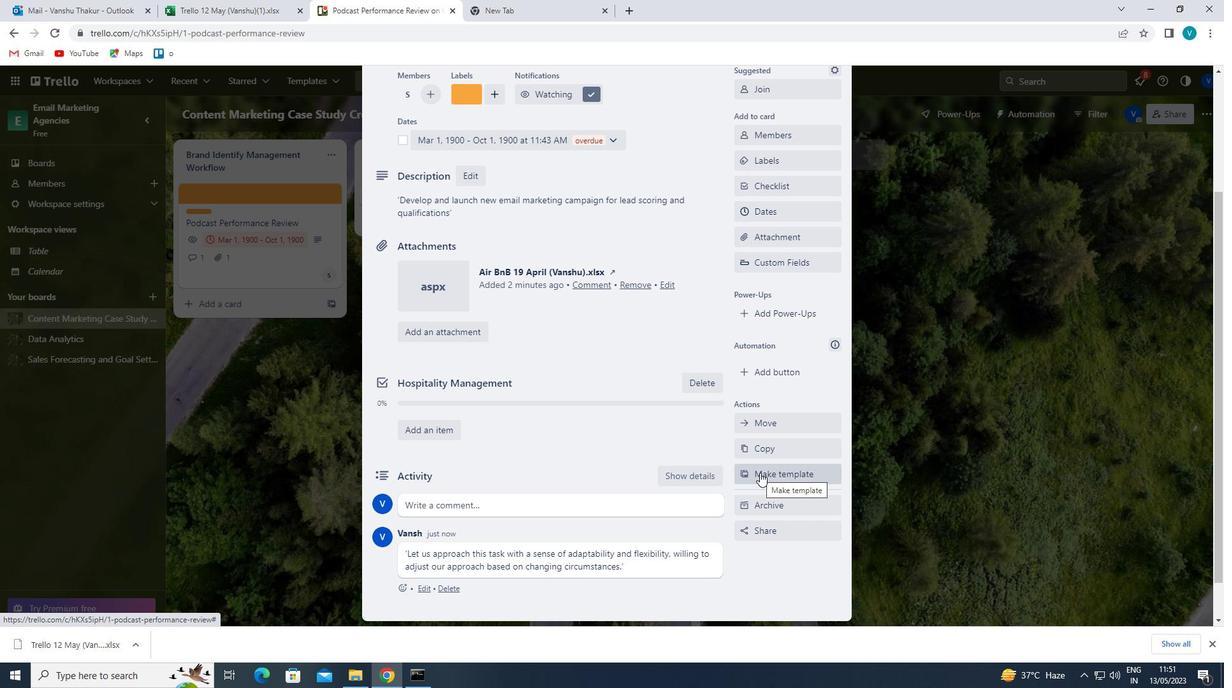 
